 Task: For heading Use Arial with orange colour & bold.  font size for heading20,  'Change the font style of data to'Arial and font size to 12,  Change the alignment of both headline & data to Align right In the sheet  Alpha Sales 
Action: Mouse moved to (142, 178)
Screenshot: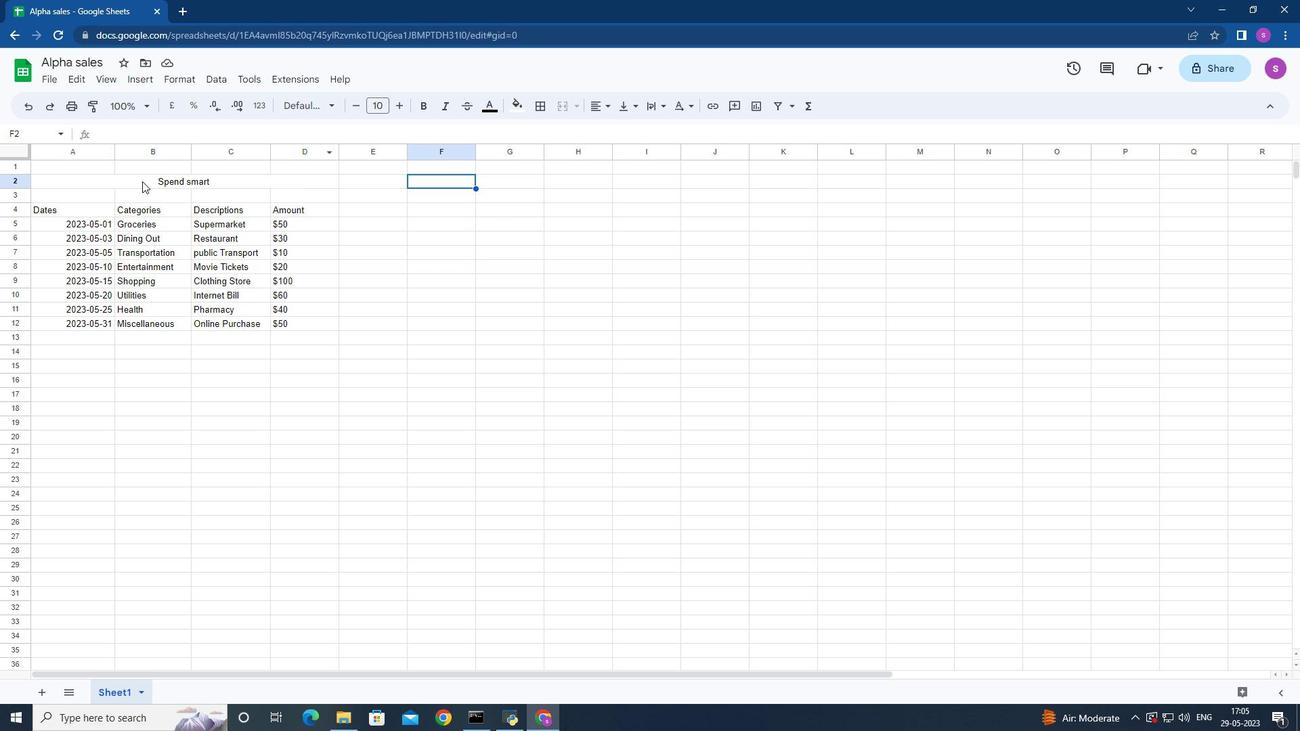 
Action: Mouse pressed left at (142, 178)
Screenshot: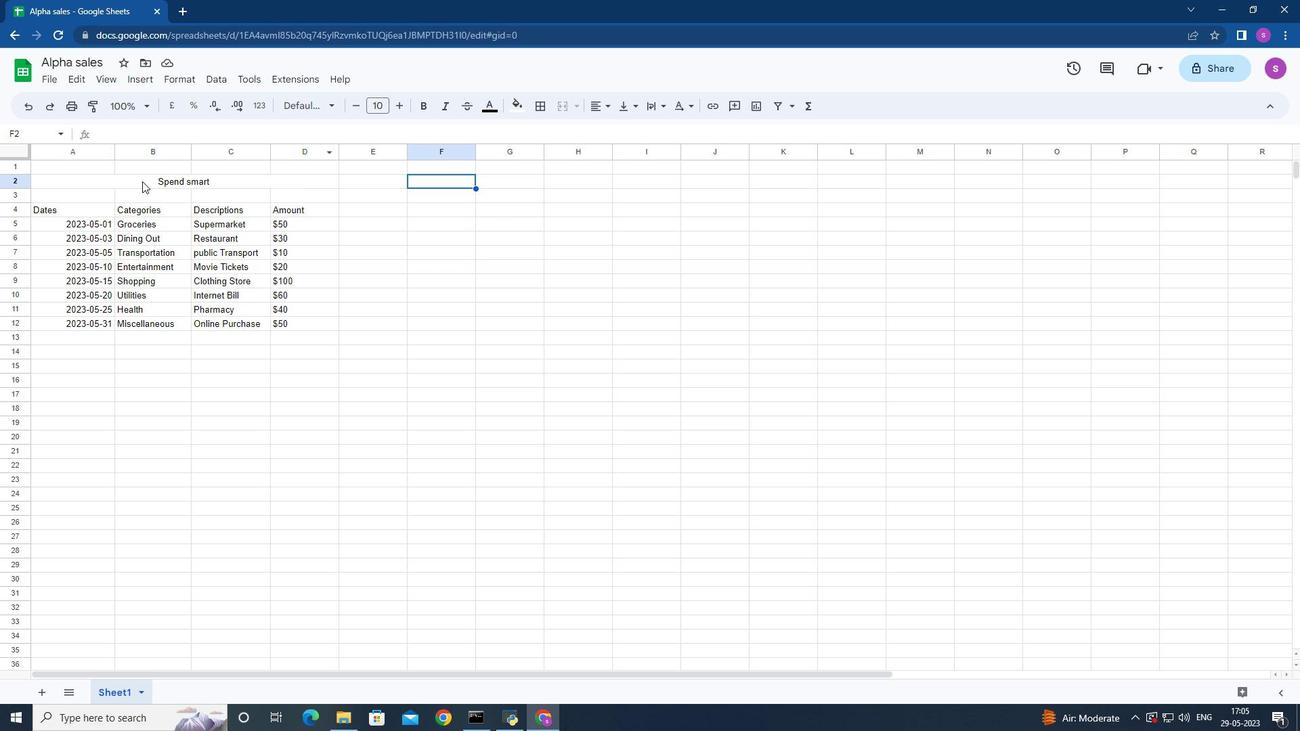 
Action: Mouse moved to (328, 106)
Screenshot: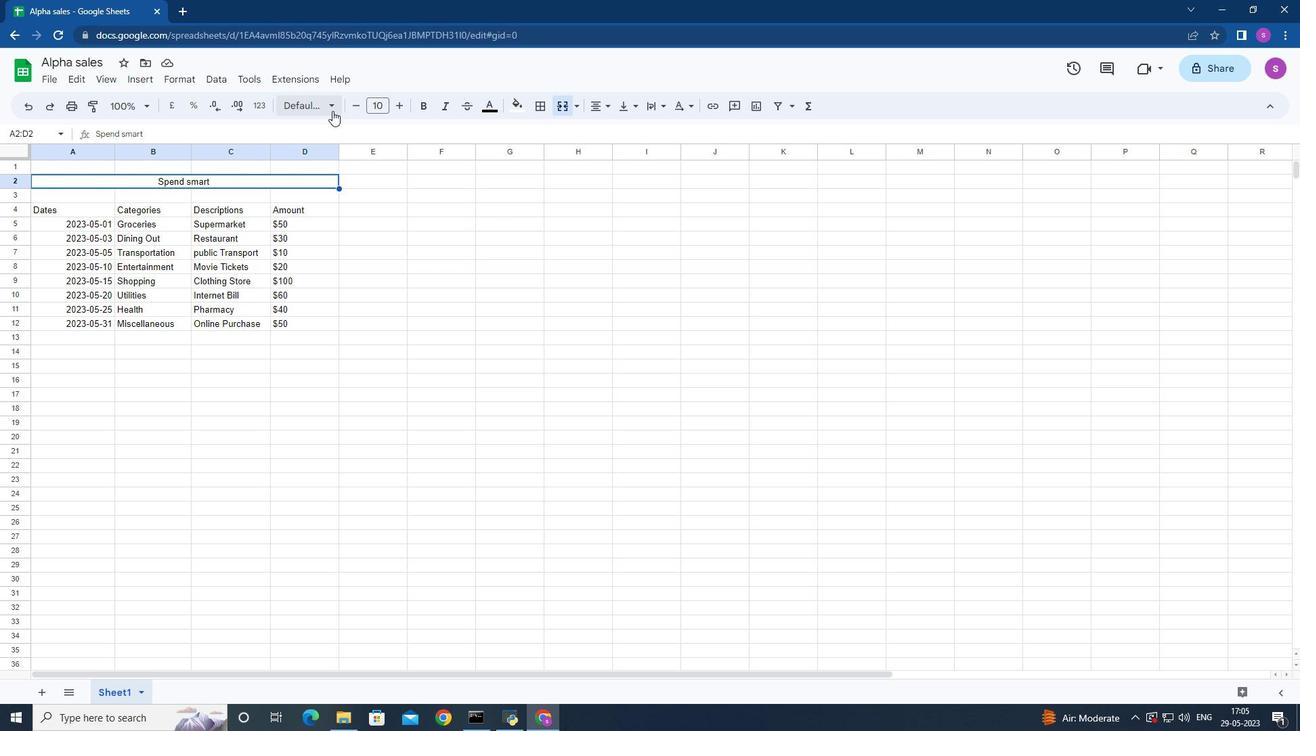 
Action: Mouse pressed left at (328, 106)
Screenshot: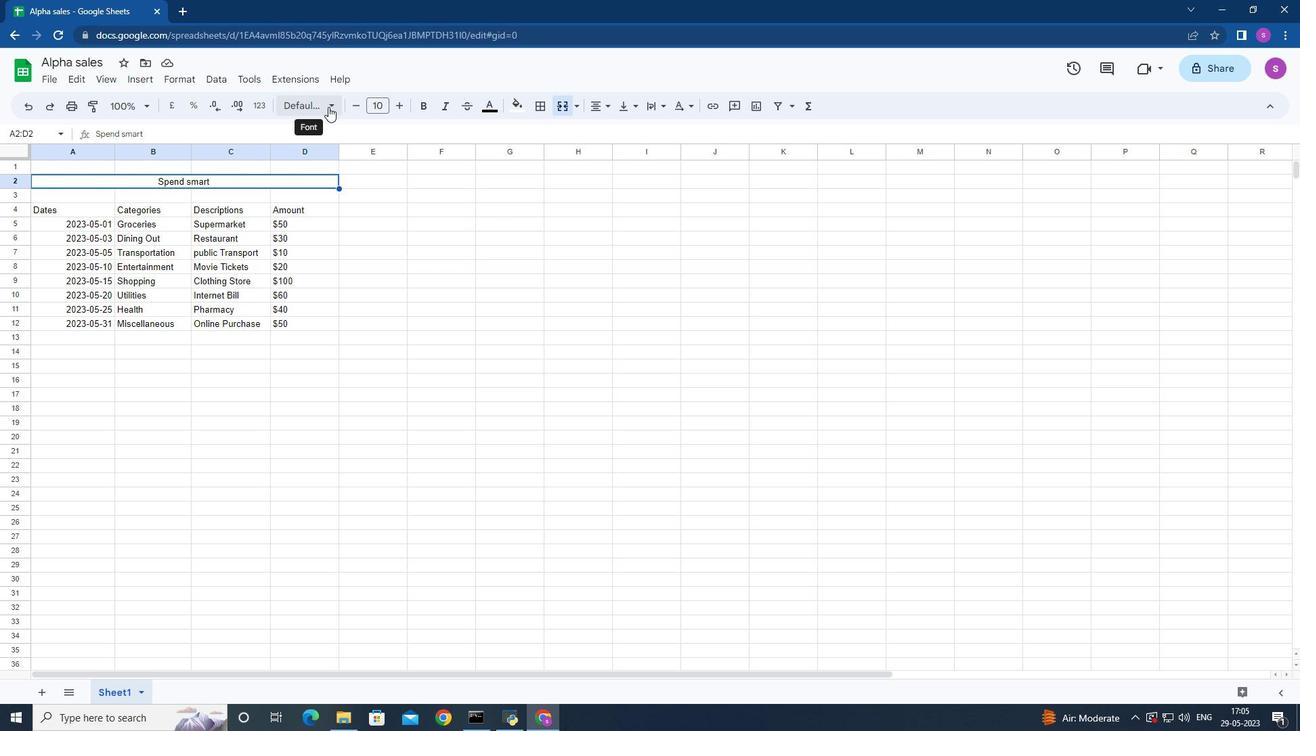 
Action: Mouse moved to (350, 385)
Screenshot: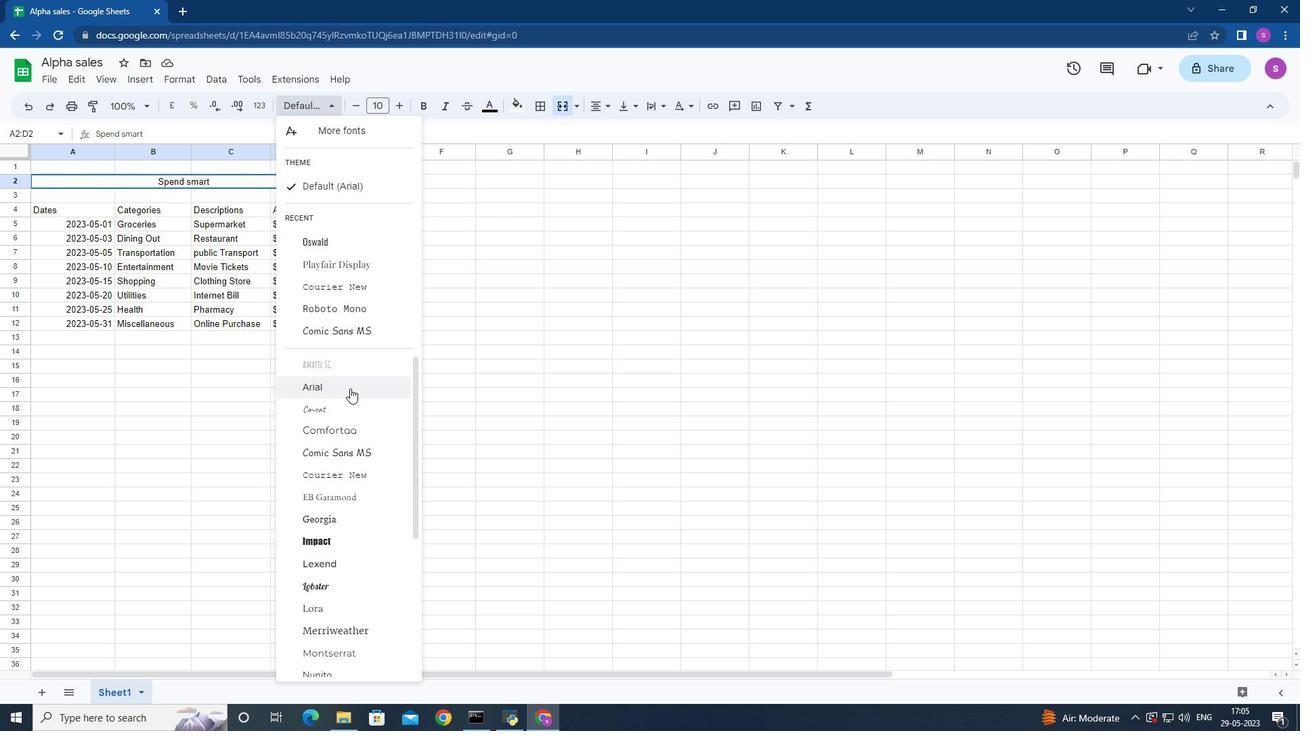 
Action: Mouse pressed left at (350, 385)
Screenshot: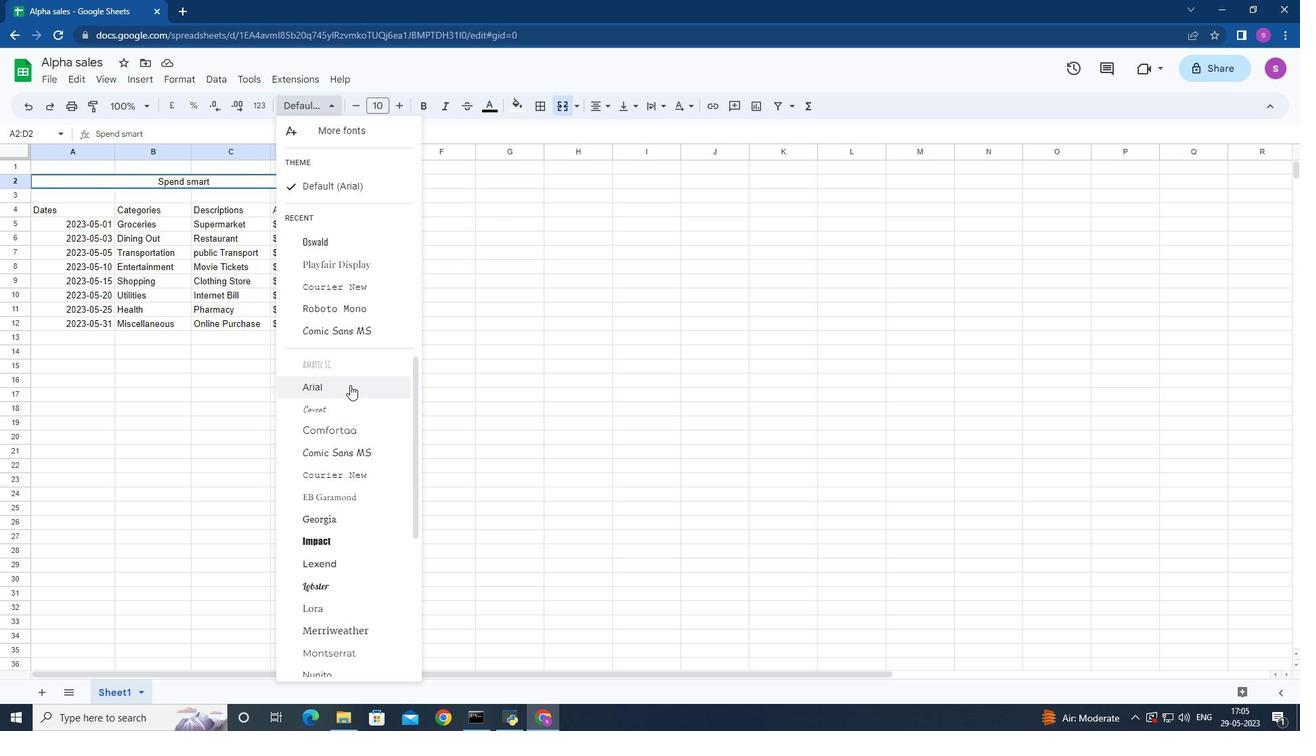 
Action: Mouse moved to (126, 180)
Screenshot: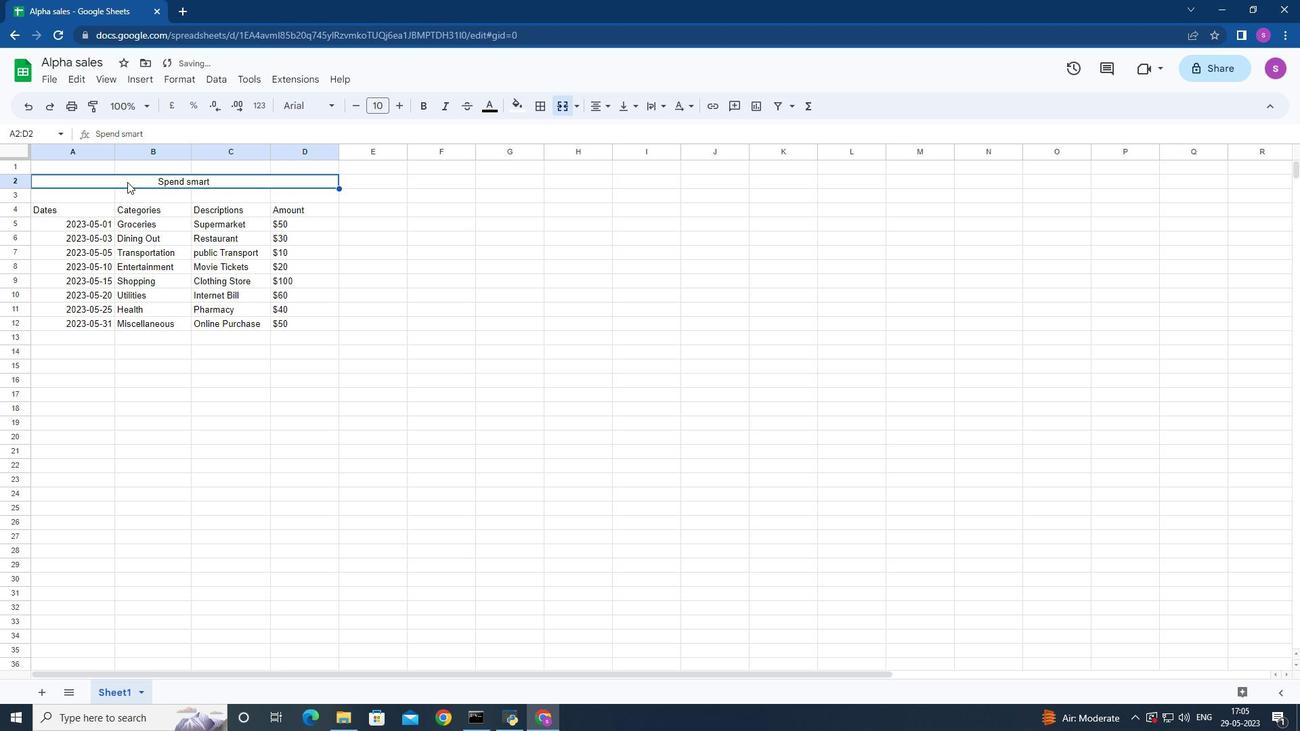 
Action: Mouse pressed left at (126, 180)
Screenshot: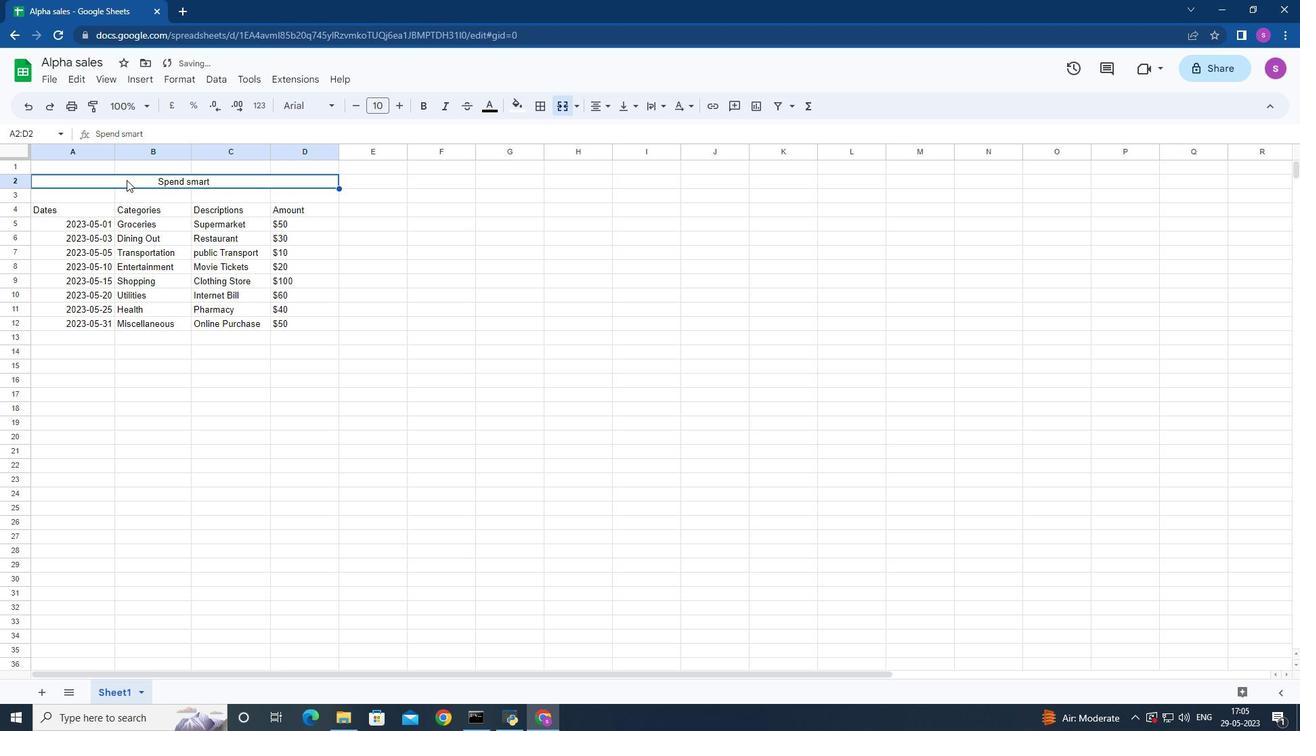 
Action: Mouse moved to (56, 176)
Screenshot: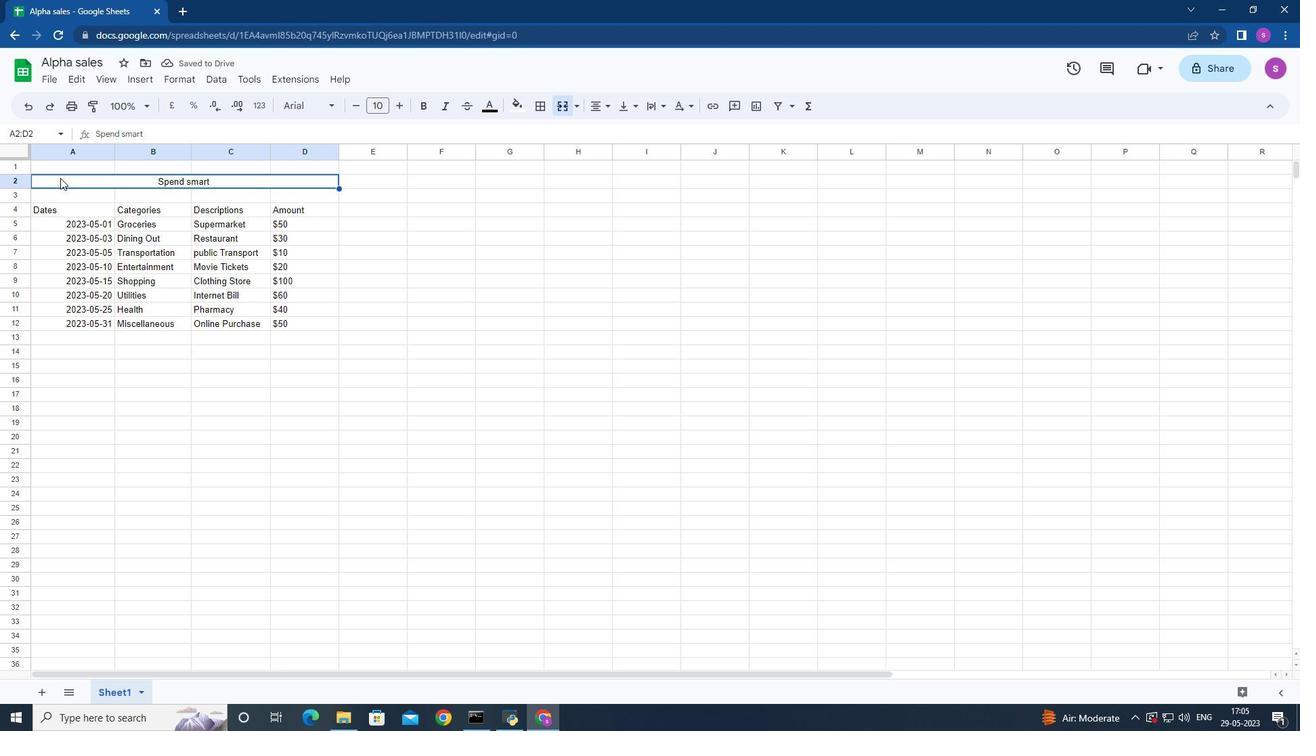 
Action: Mouse pressed left at (56, 176)
Screenshot: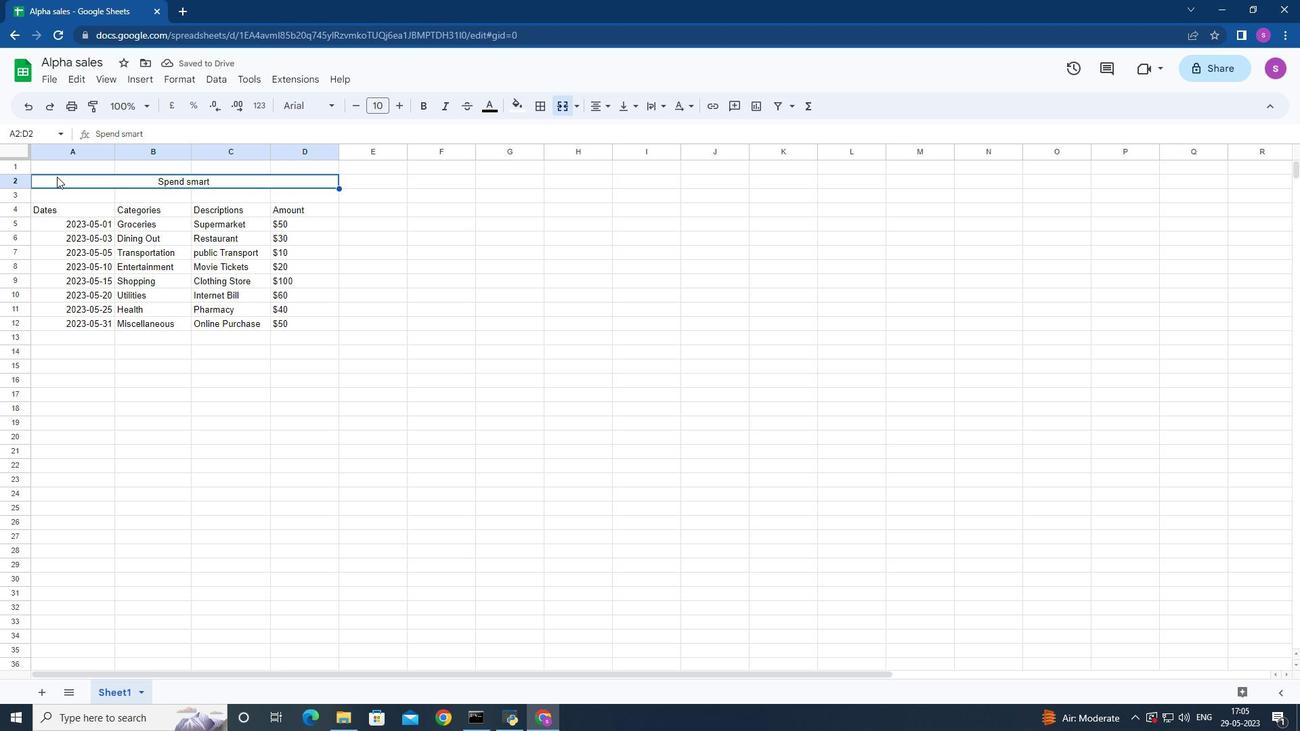 
Action: Mouse moved to (371, 182)
Screenshot: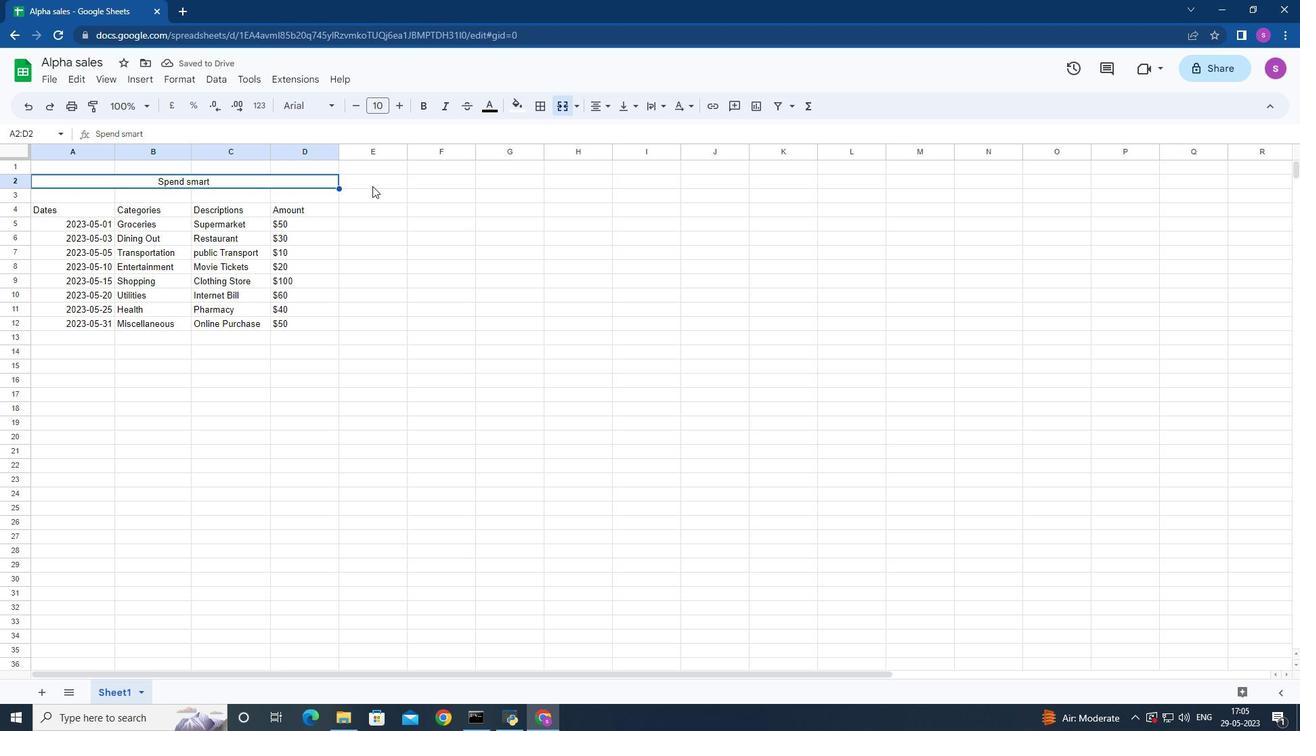 
Action: Mouse pressed left at (371, 182)
Screenshot: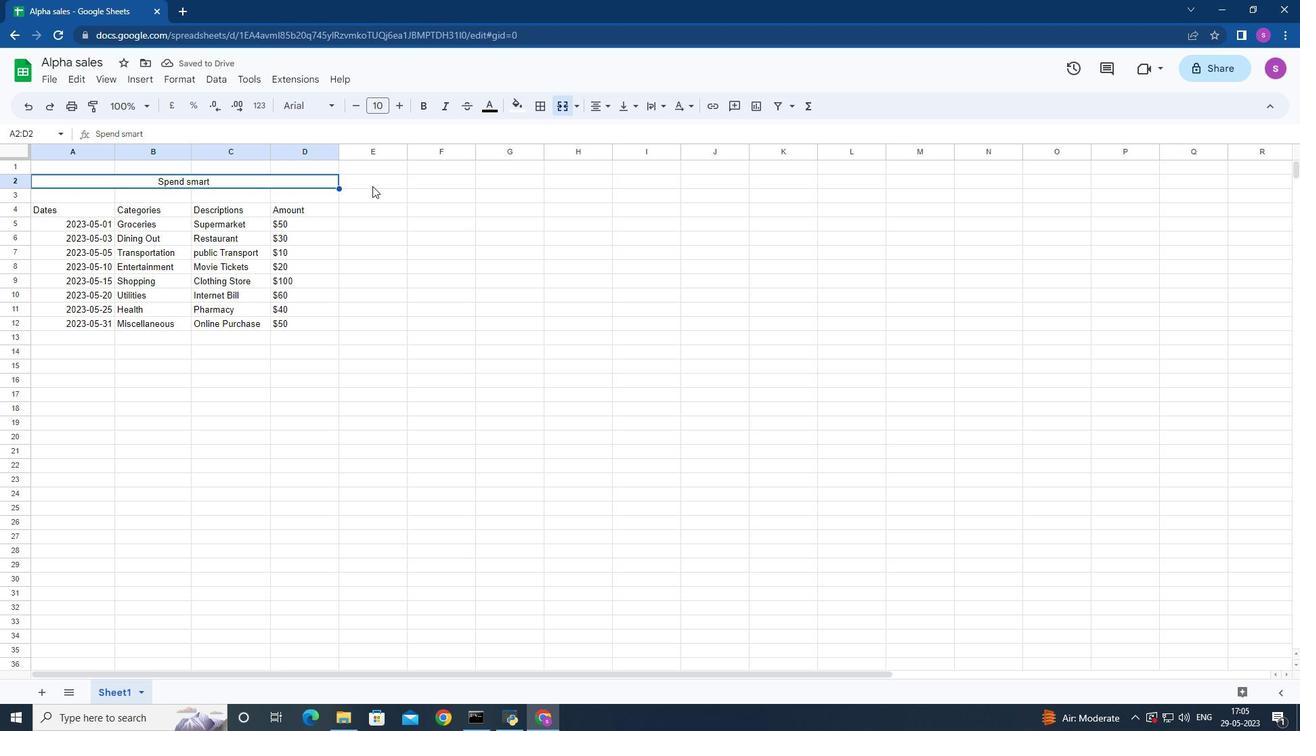 
Action: Mouse moved to (41, 175)
Screenshot: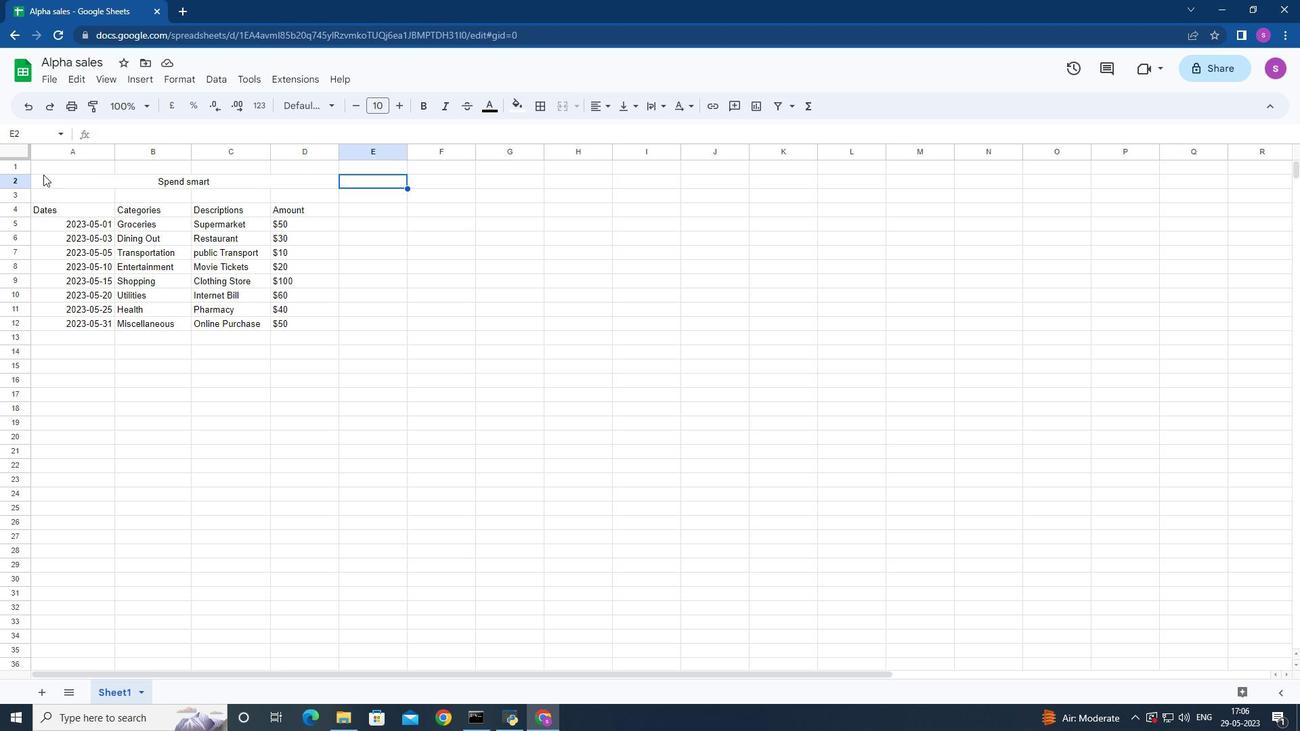 
Action: Mouse pressed left at (41, 175)
Screenshot: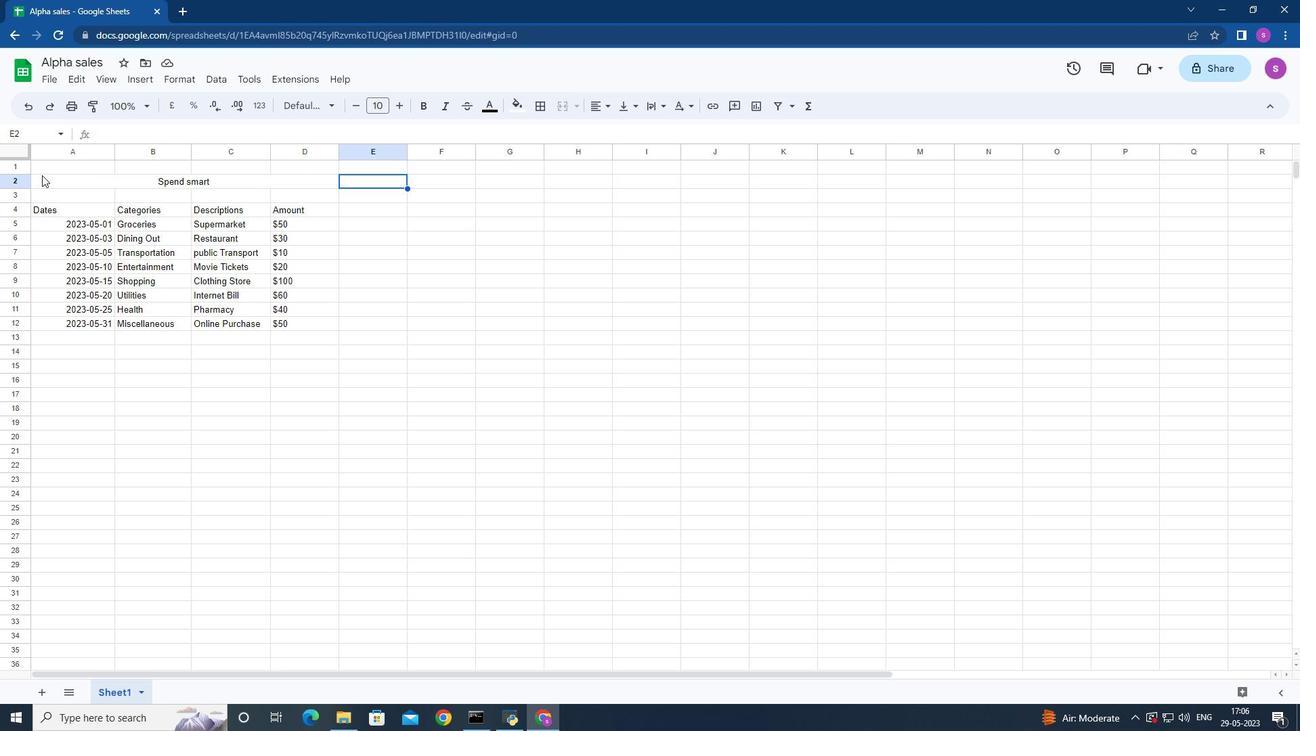 
Action: Mouse moved to (329, 100)
Screenshot: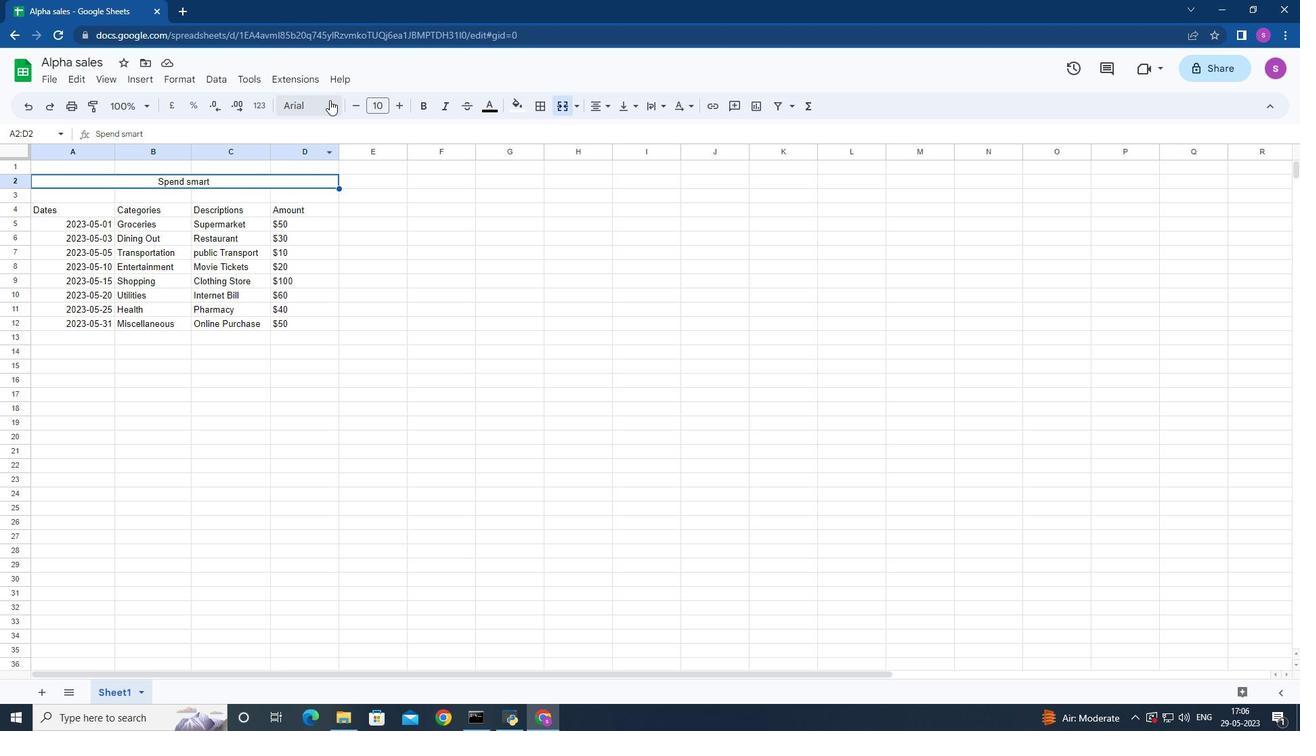 
Action: Mouse pressed left at (329, 100)
Screenshot: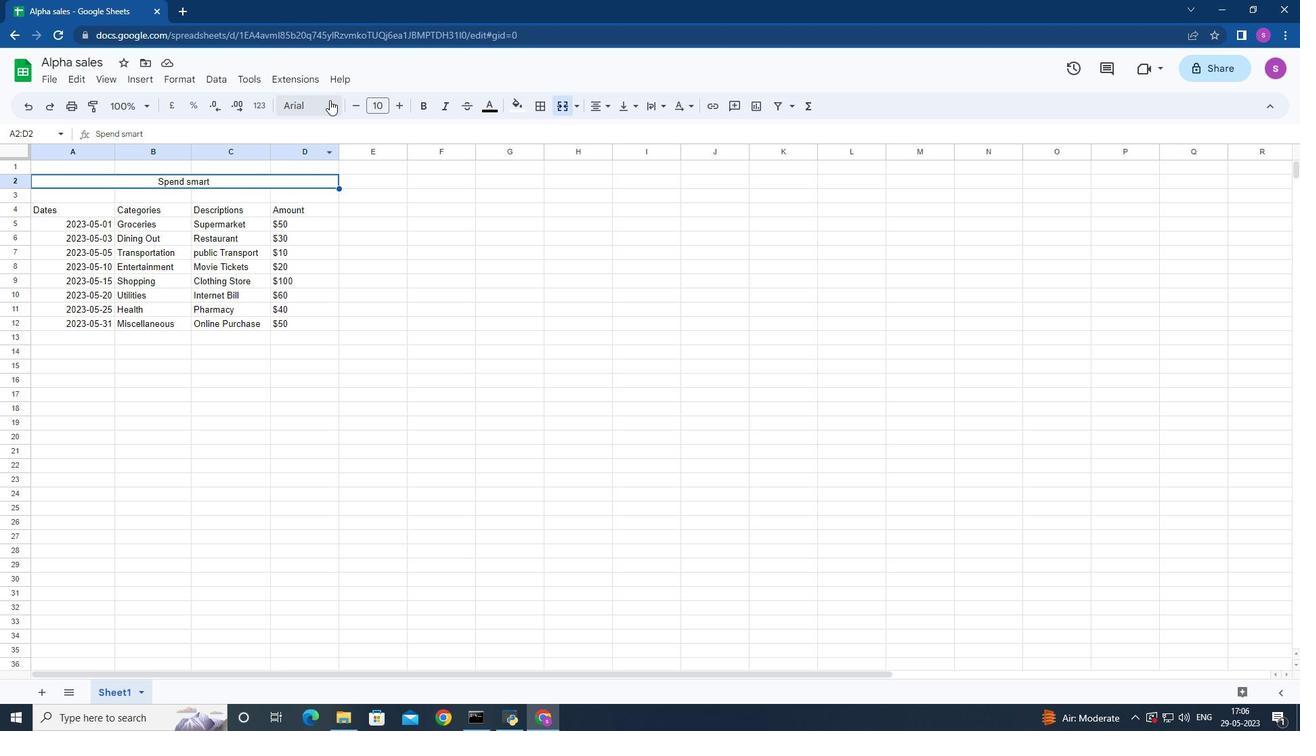 
Action: Mouse moved to (320, 384)
Screenshot: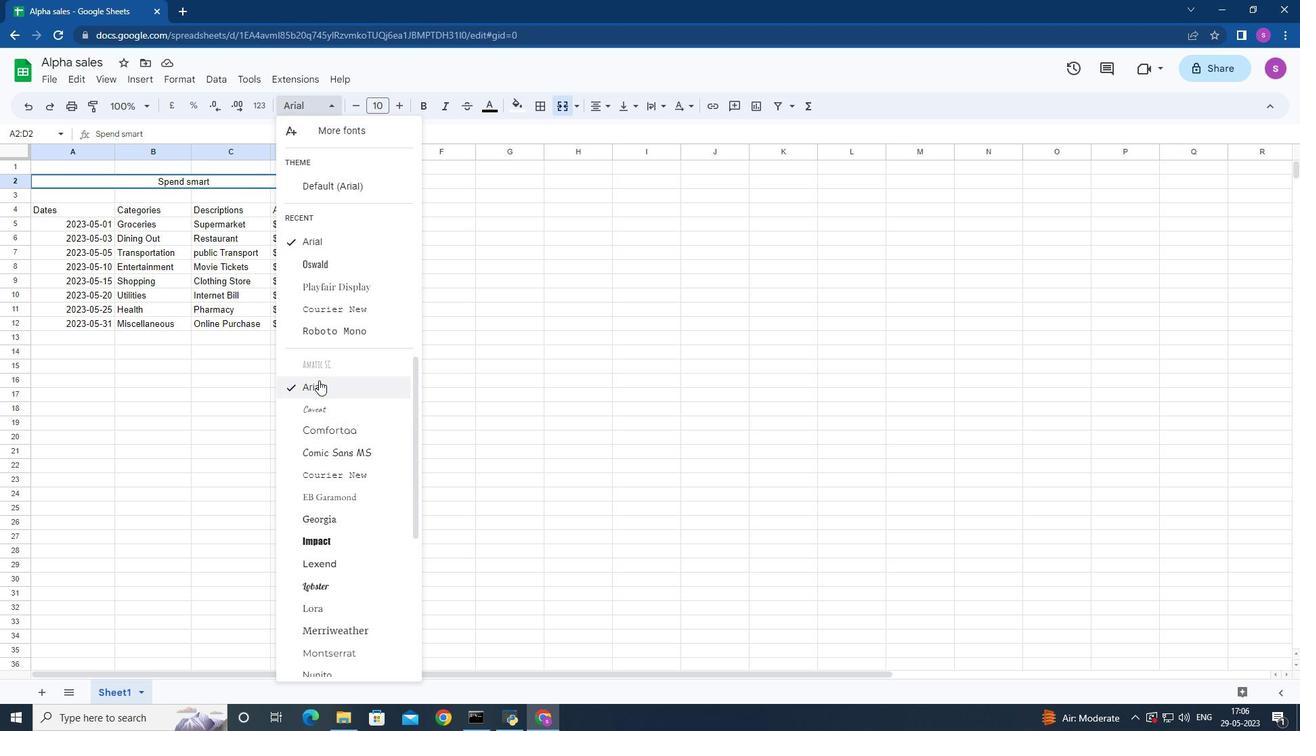 
Action: Mouse pressed left at (320, 384)
Screenshot: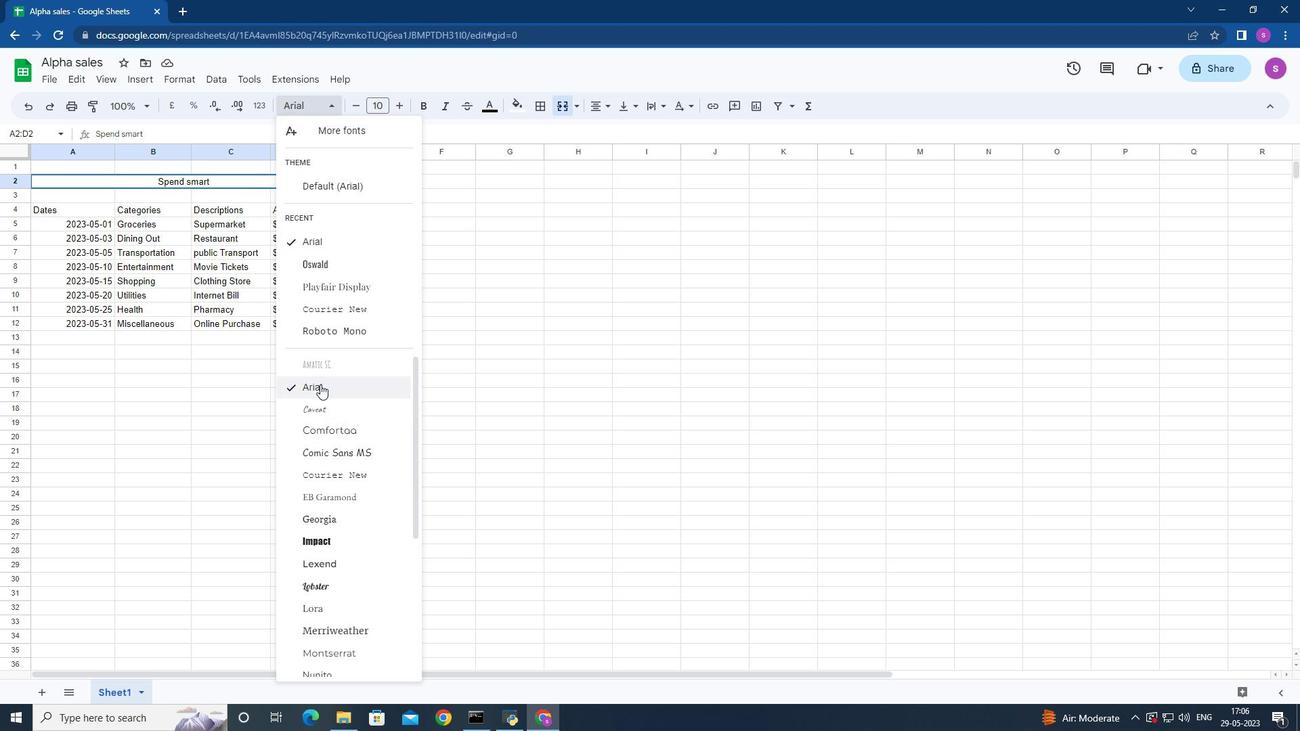 
Action: Mouse moved to (494, 109)
Screenshot: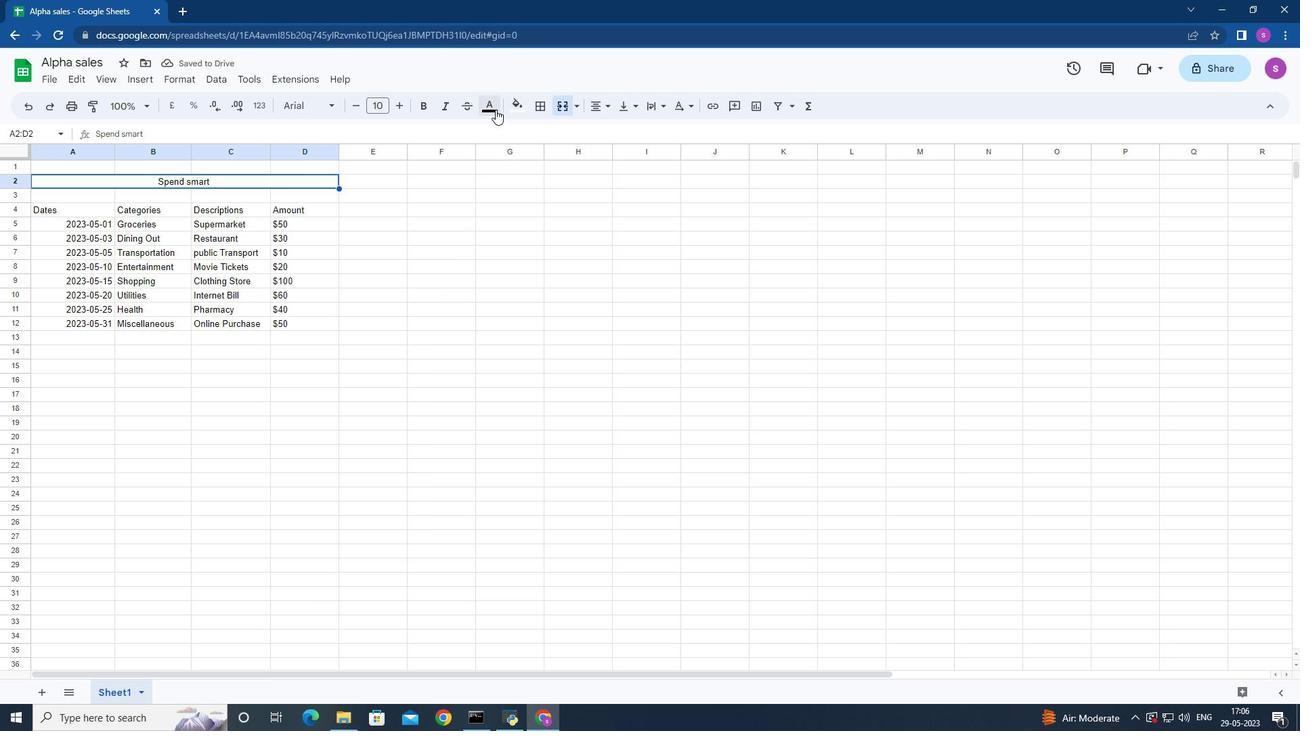 
Action: Mouse pressed left at (494, 109)
Screenshot: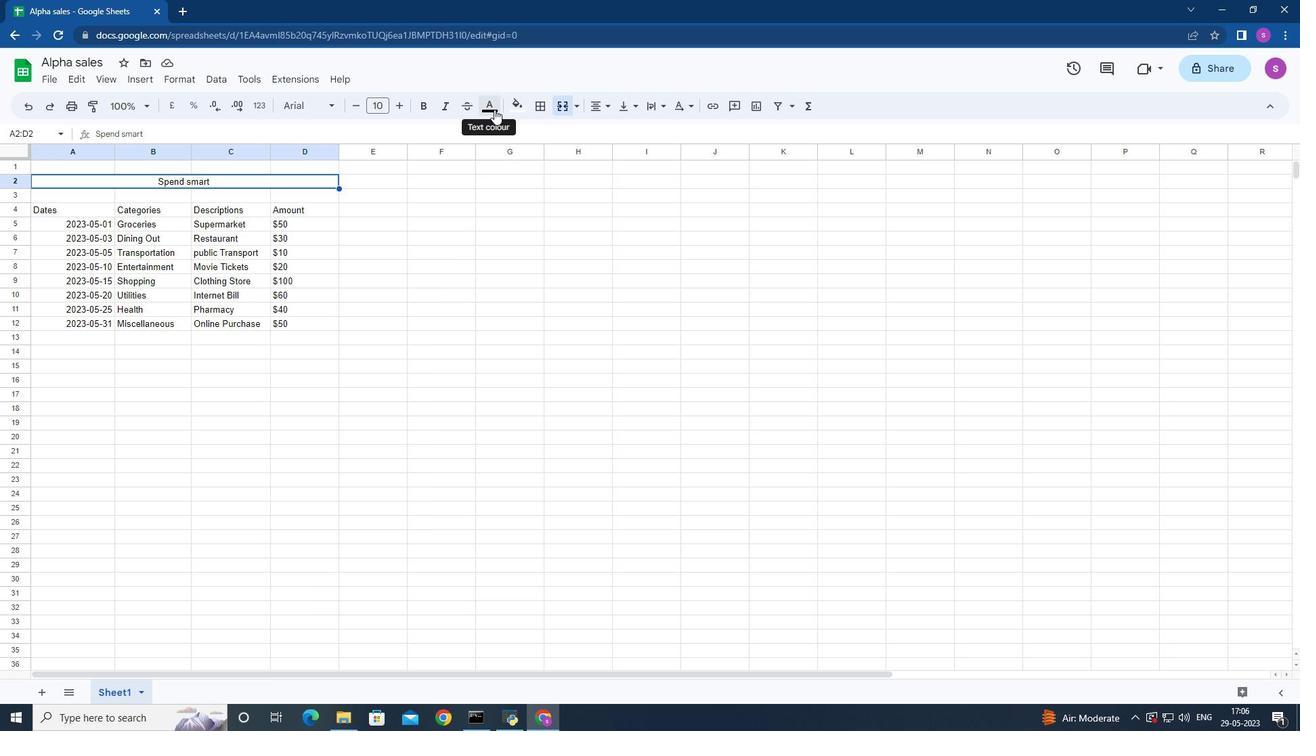 
Action: Mouse moved to (520, 170)
Screenshot: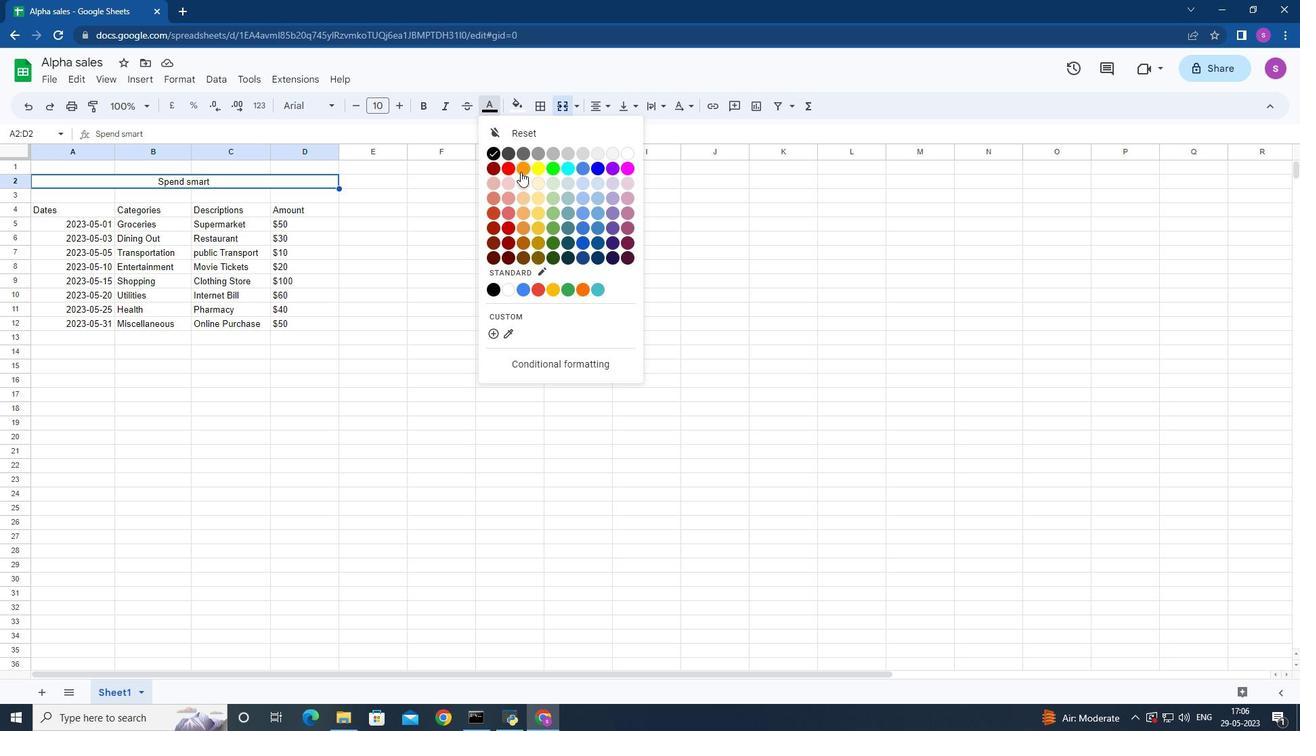 
Action: Mouse pressed left at (520, 170)
Screenshot: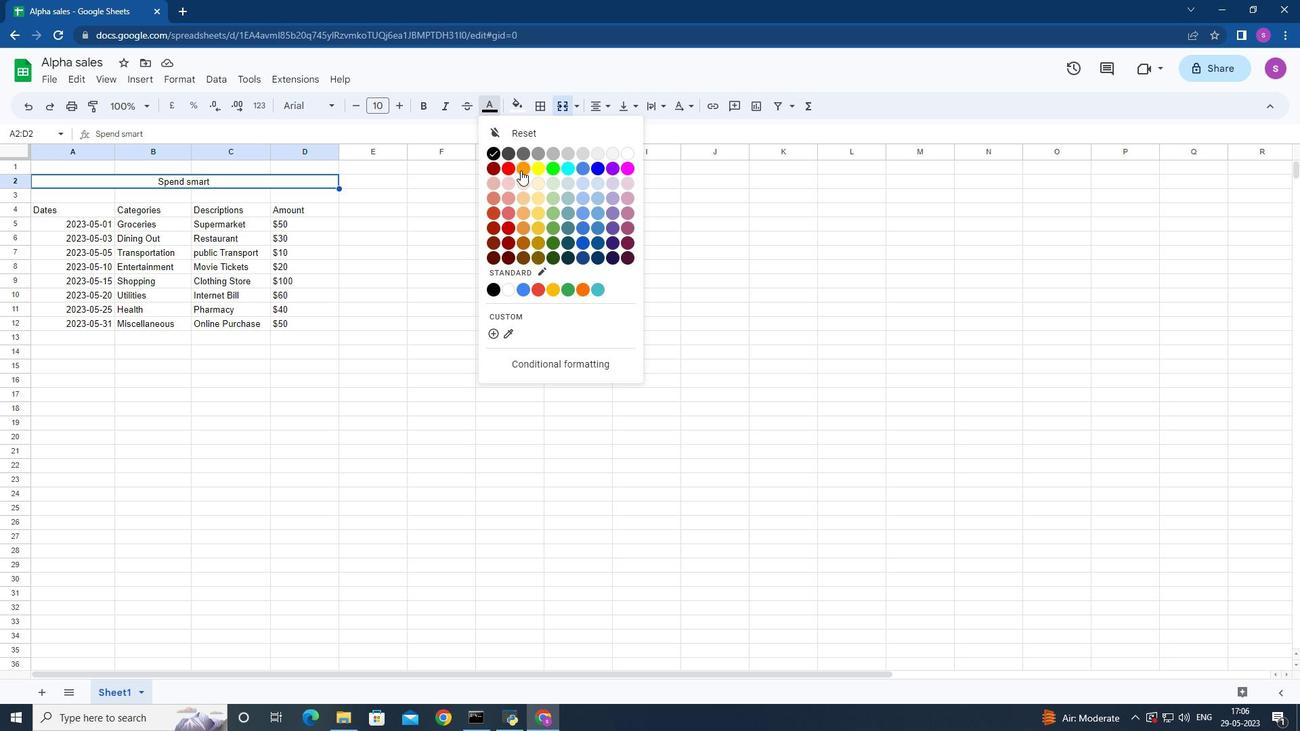 
Action: Mouse moved to (423, 106)
Screenshot: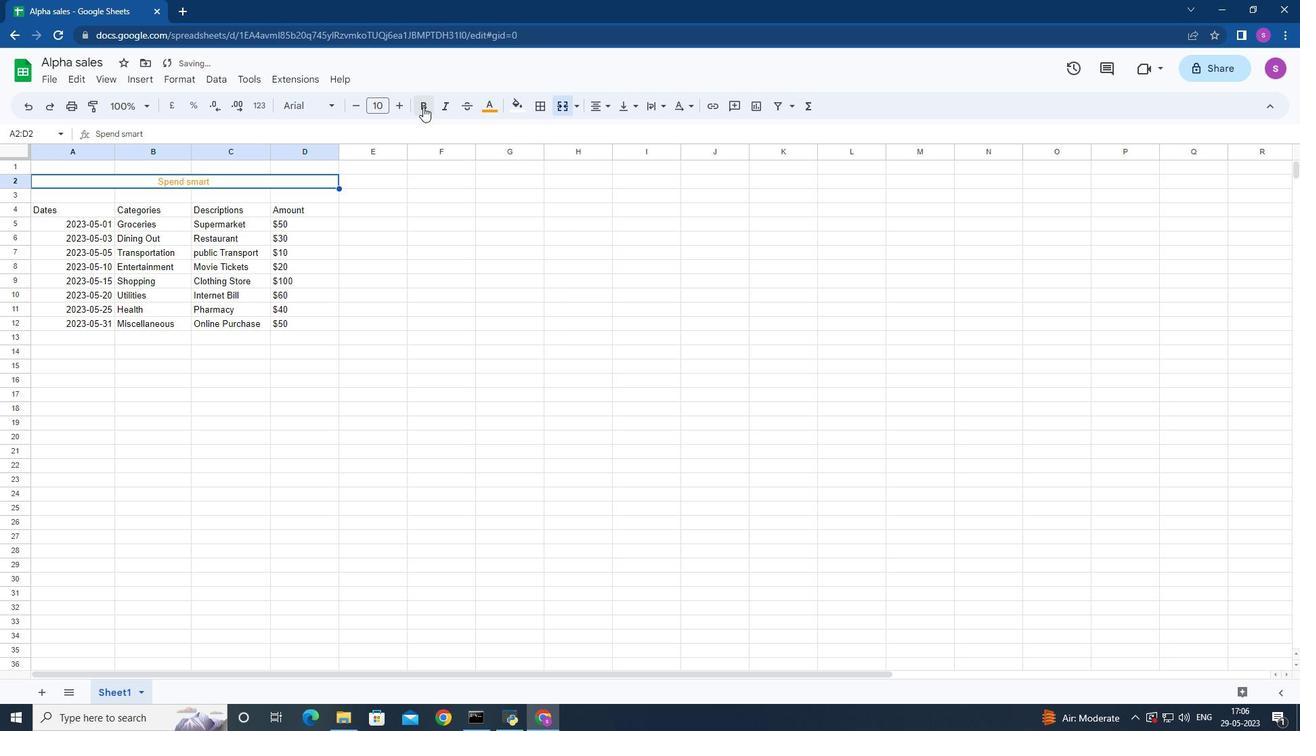 
Action: Mouse pressed left at (423, 106)
Screenshot: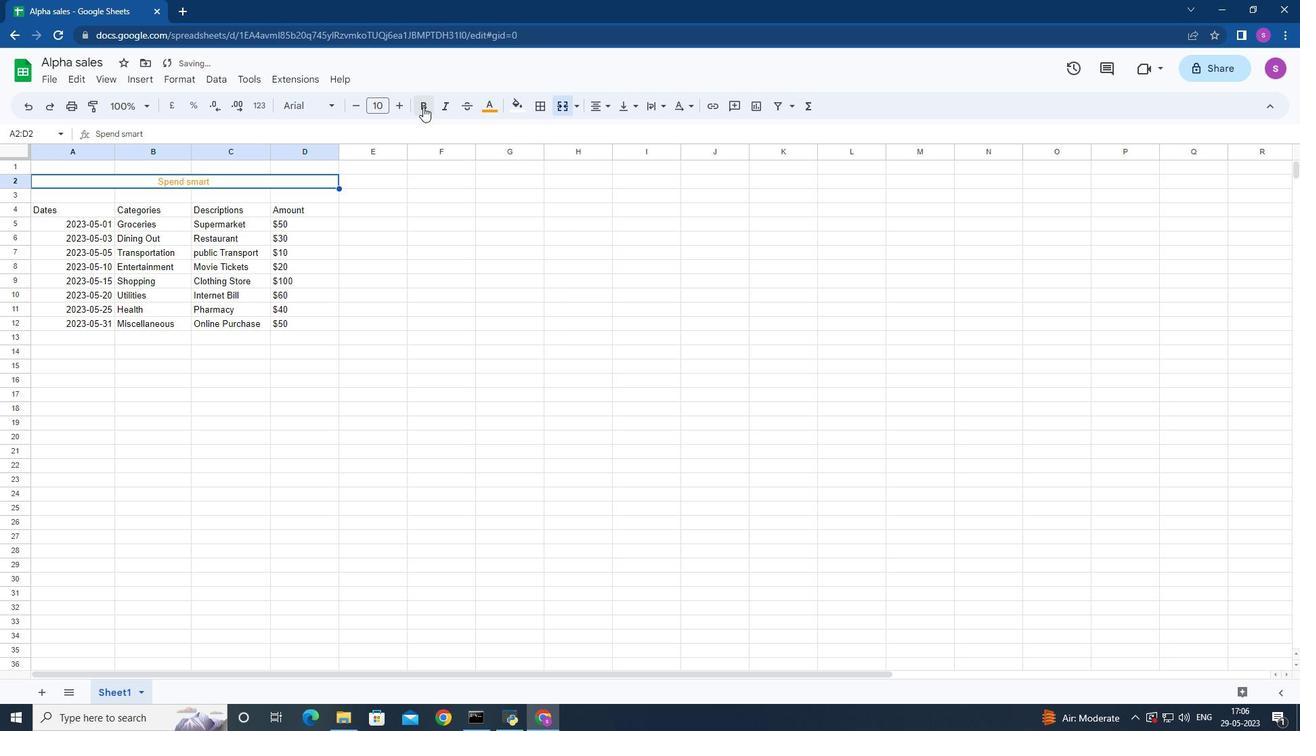 
Action: Mouse moved to (398, 104)
Screenshot: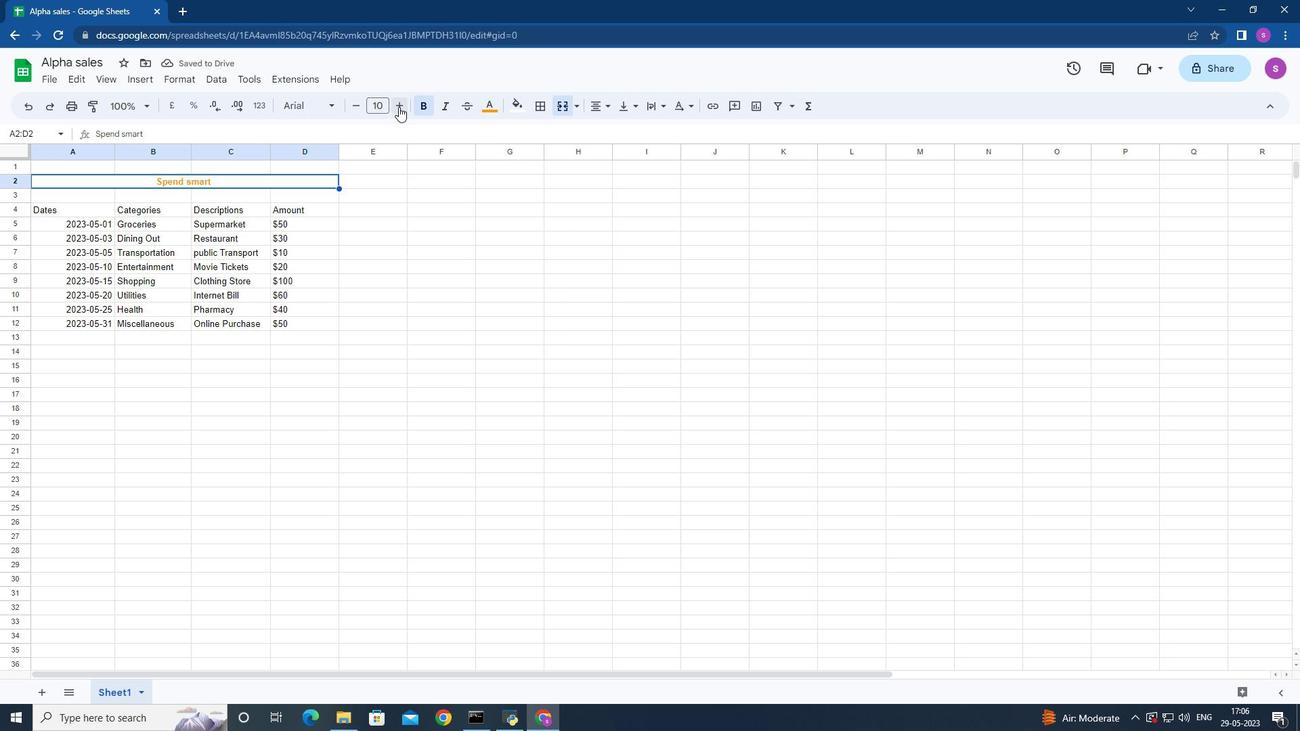 
Action: Mouse pressed left at (398, 104)
Screenshot: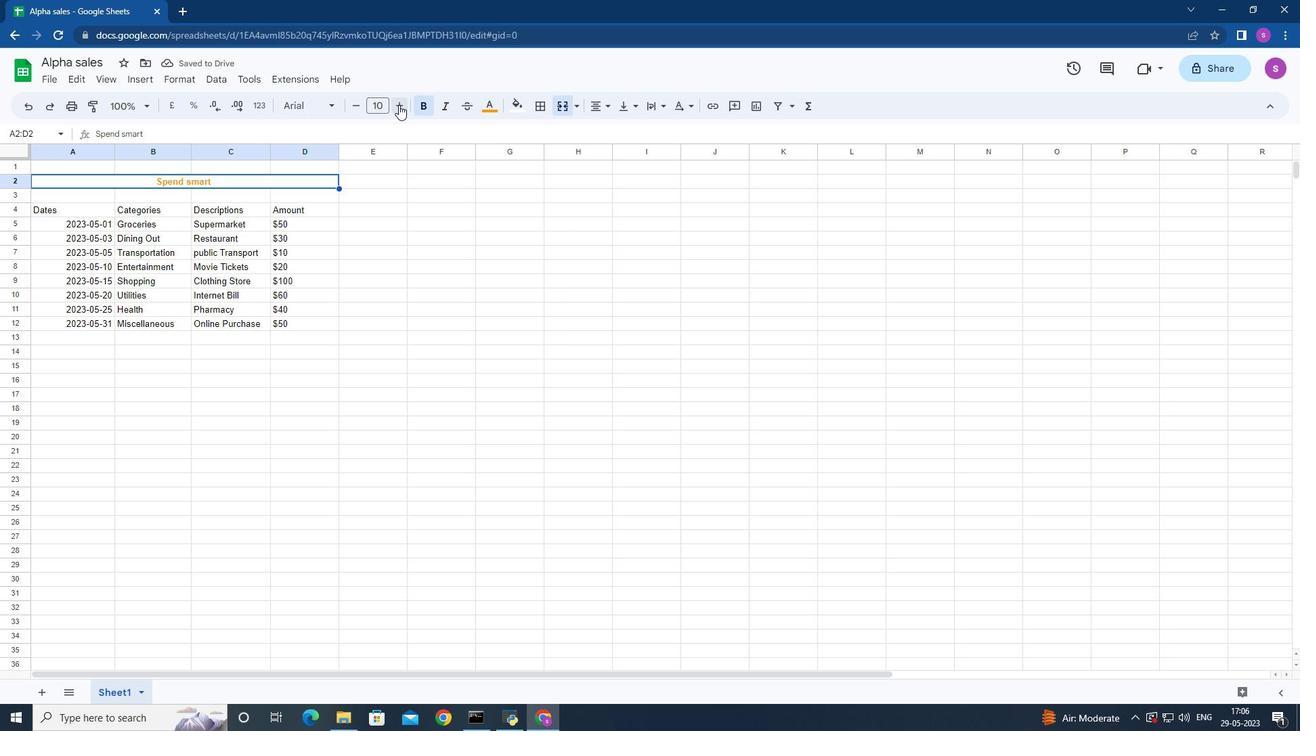 
Action: Mouse pressed left at (398, 104)
Screenshot: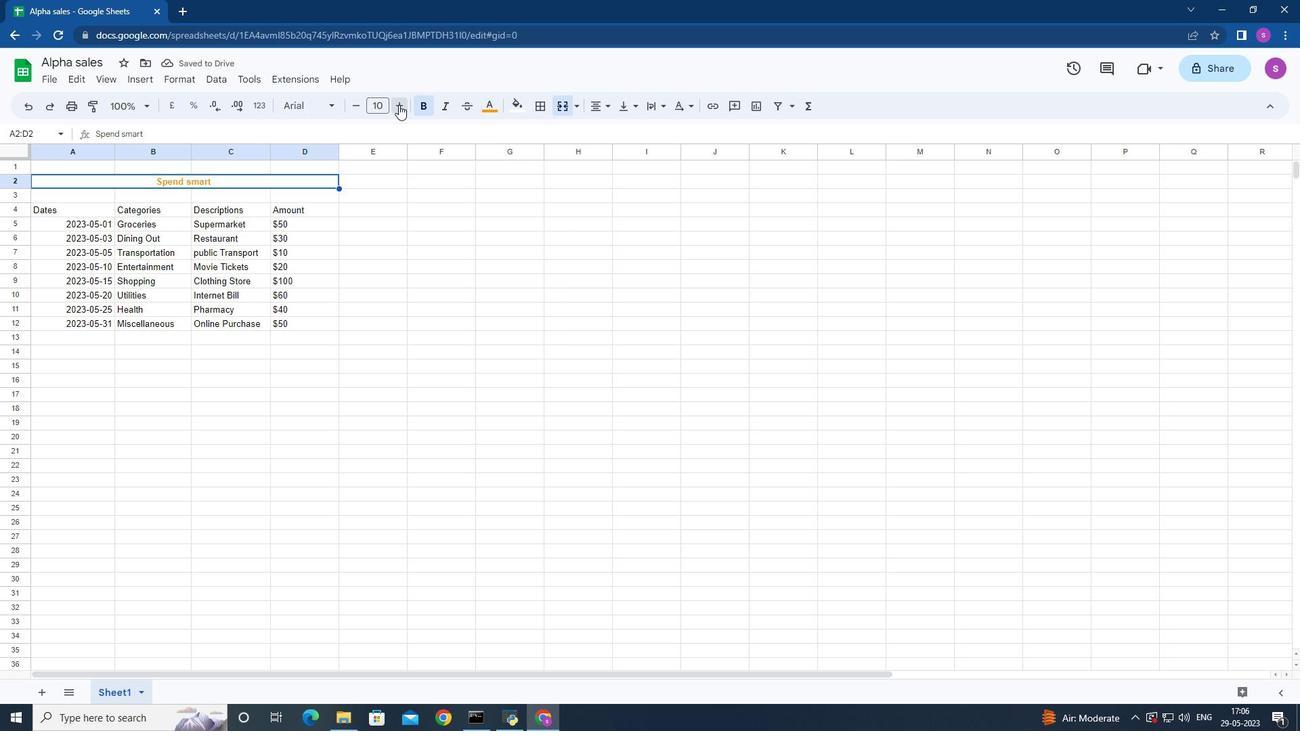 
Action: Mouse pressed left at (398, 104)
Screenshot: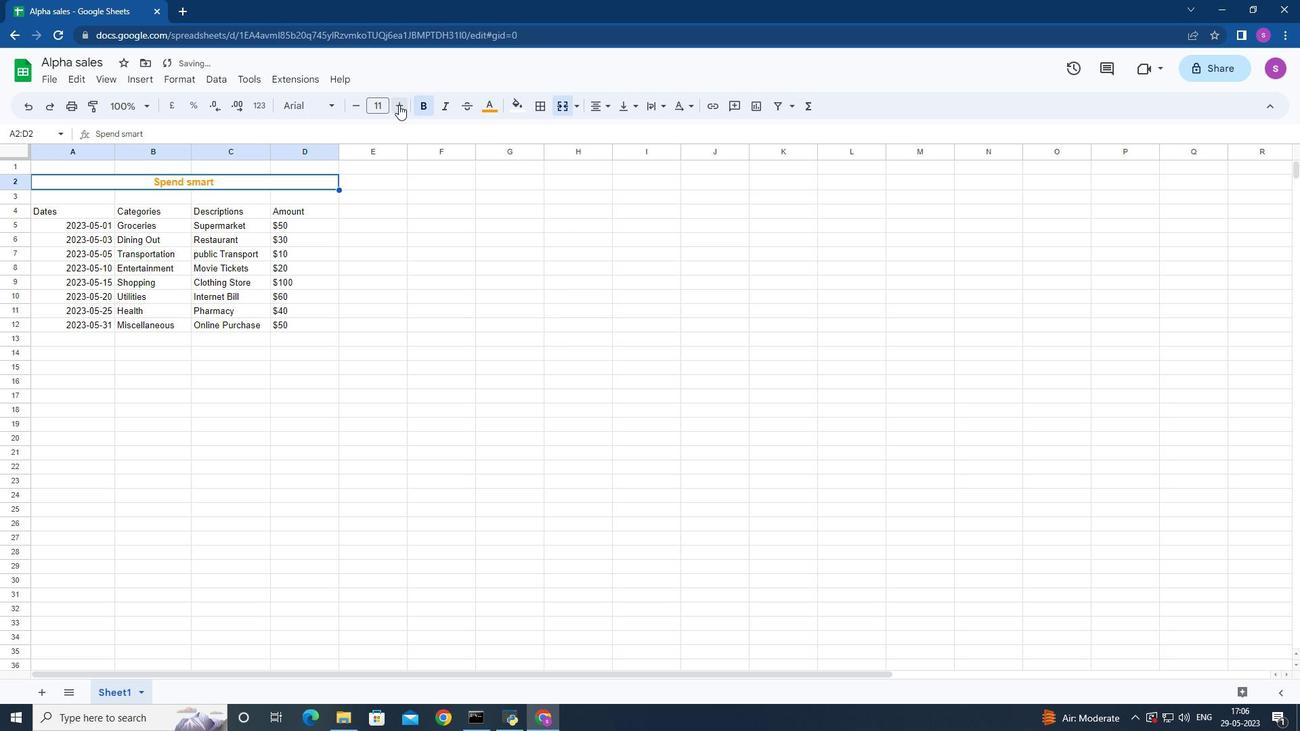 
Action: Mouse pressed left at (398, 104)
Screenshot: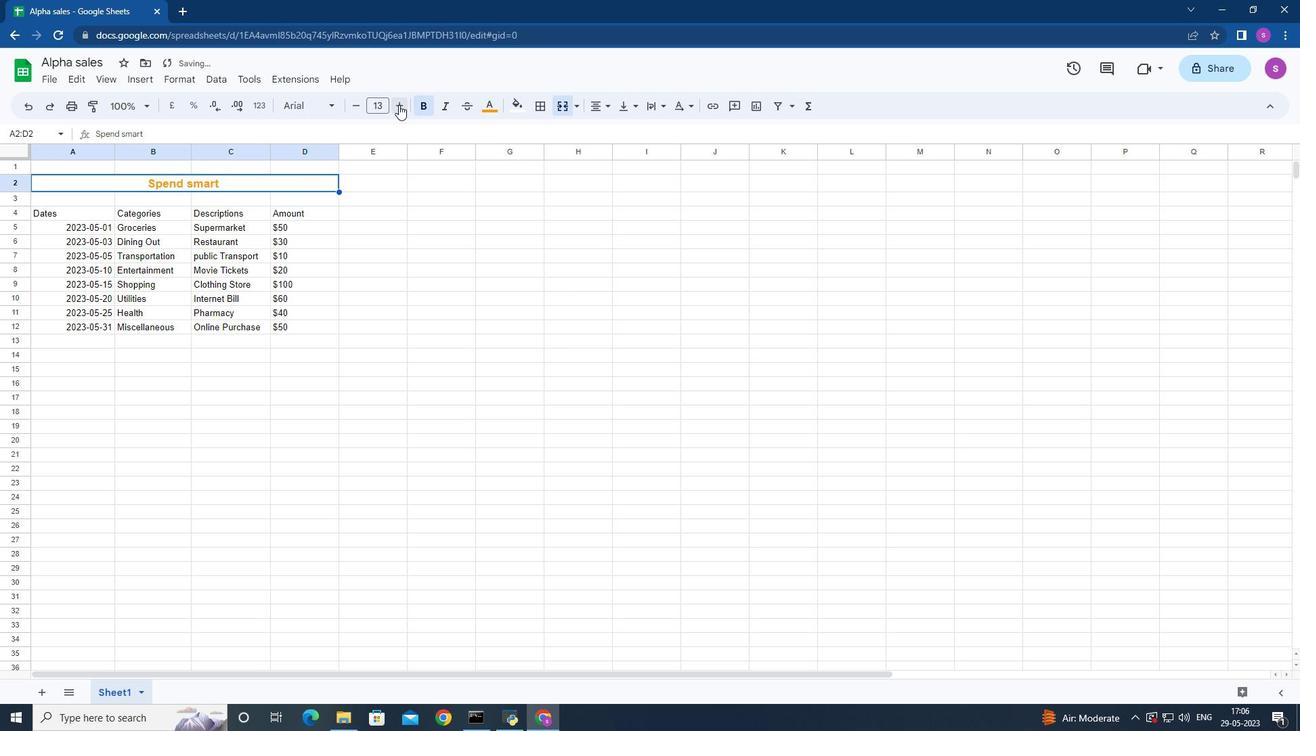 
Action: Mouse pressed left at (398, 104)
Screenshot: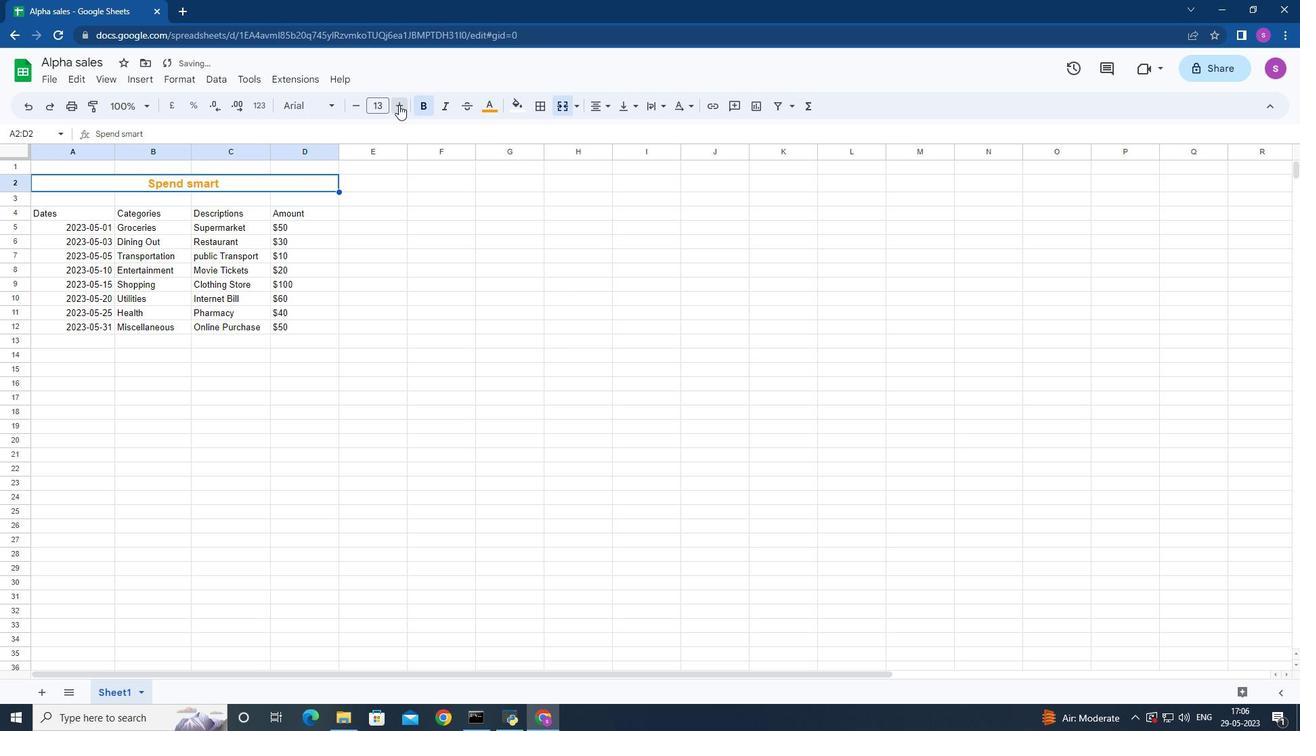 
Action: Mouse pressed left at (398, 104)
Screenshot: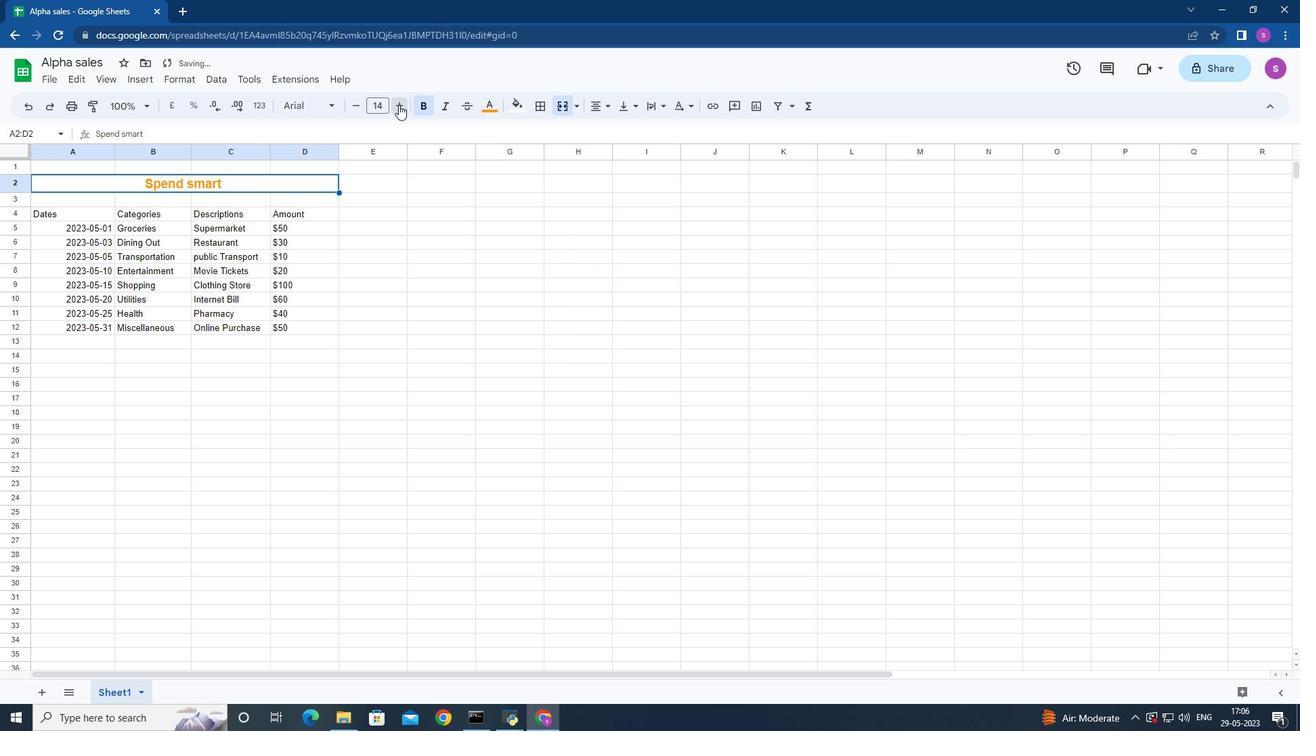 
Action: Mouse pressed left at (398, 104)
Screenshot: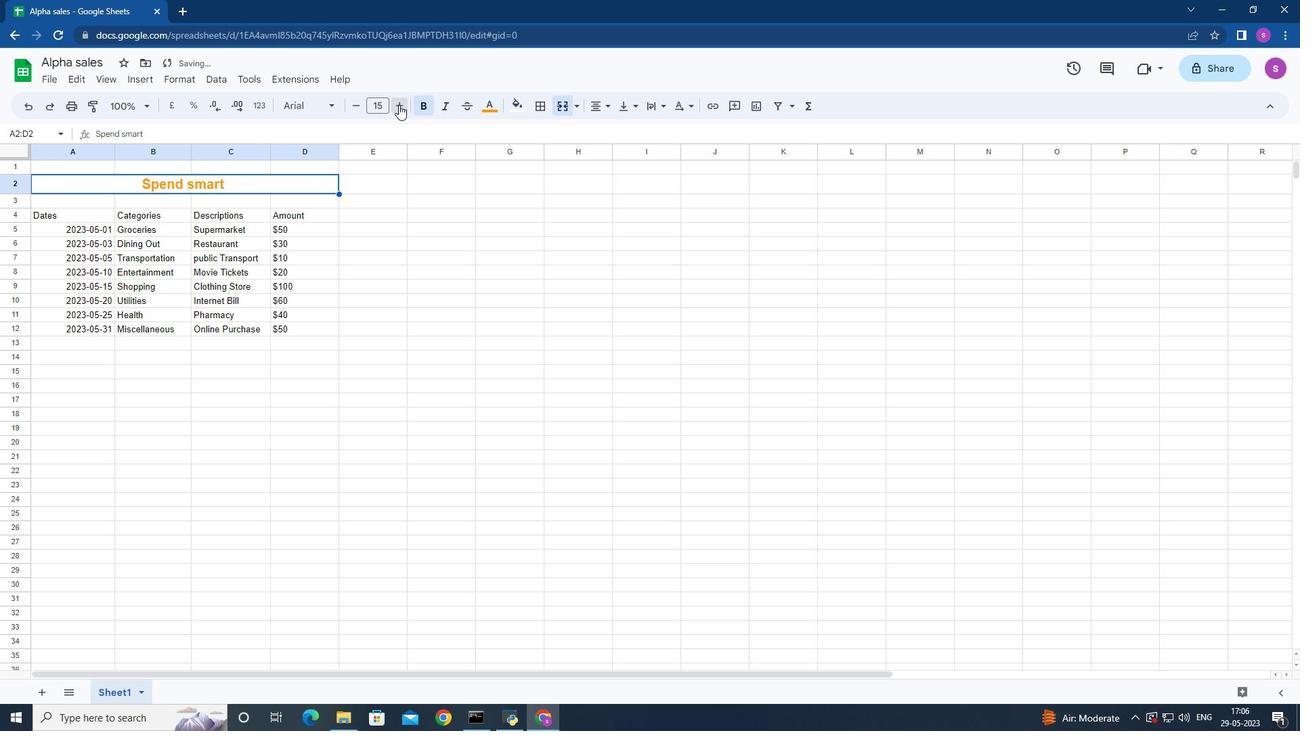 
Action: Mouse pressed left at (398, 104)
Screenshot: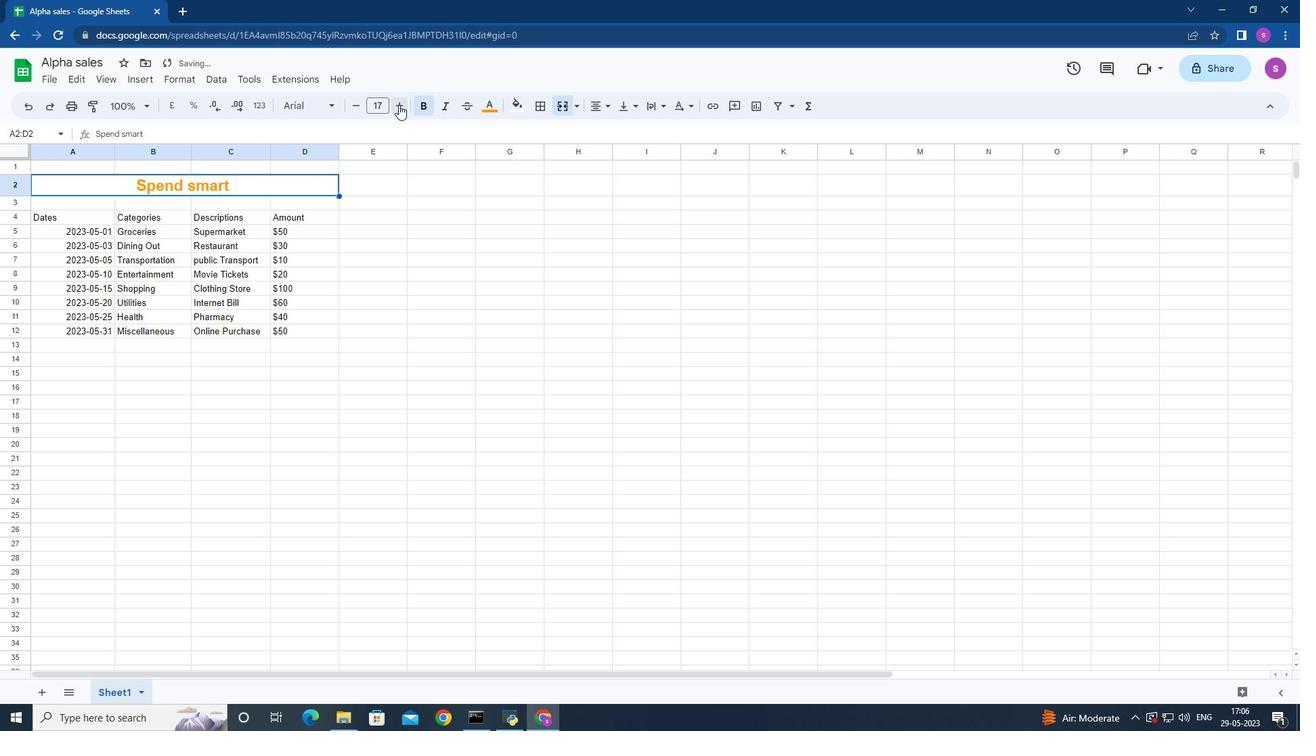 
Action: Mouse pressed left at (398, 104)
Screenshot: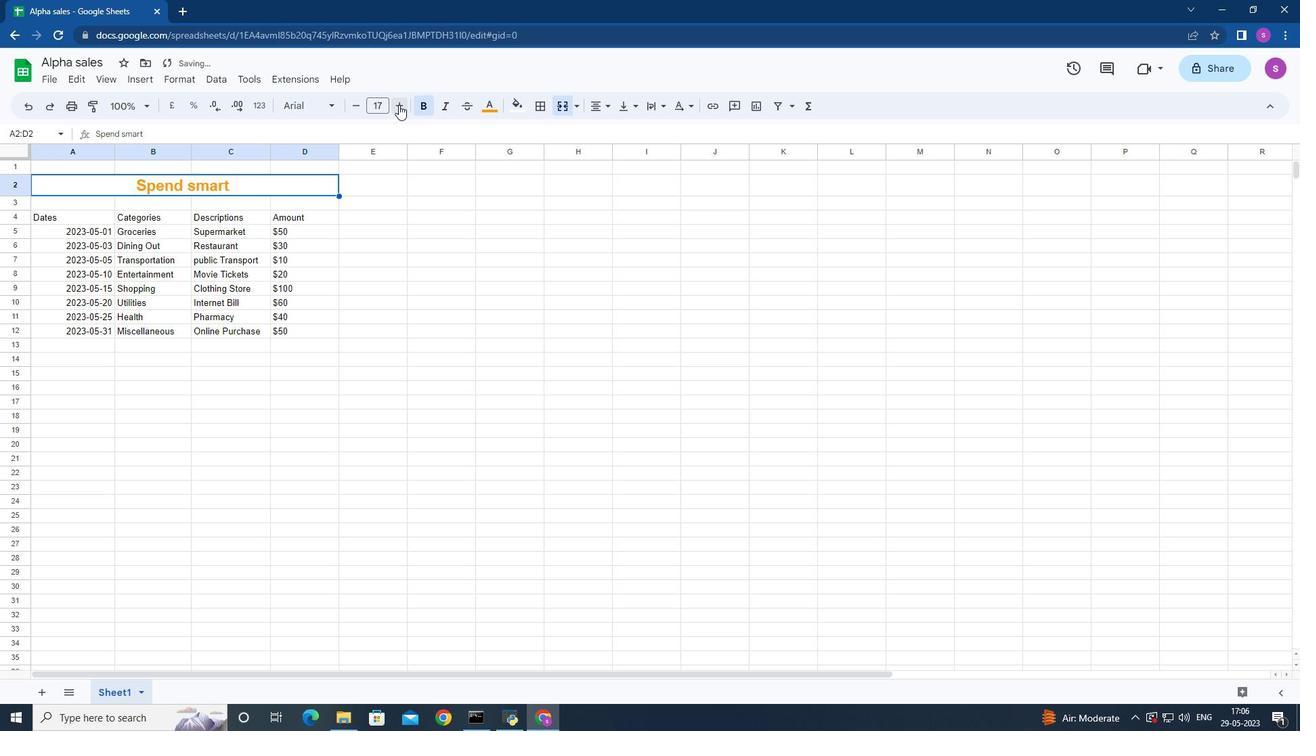 
Action: Mouse pressed left at (398, 104)
Screenshot: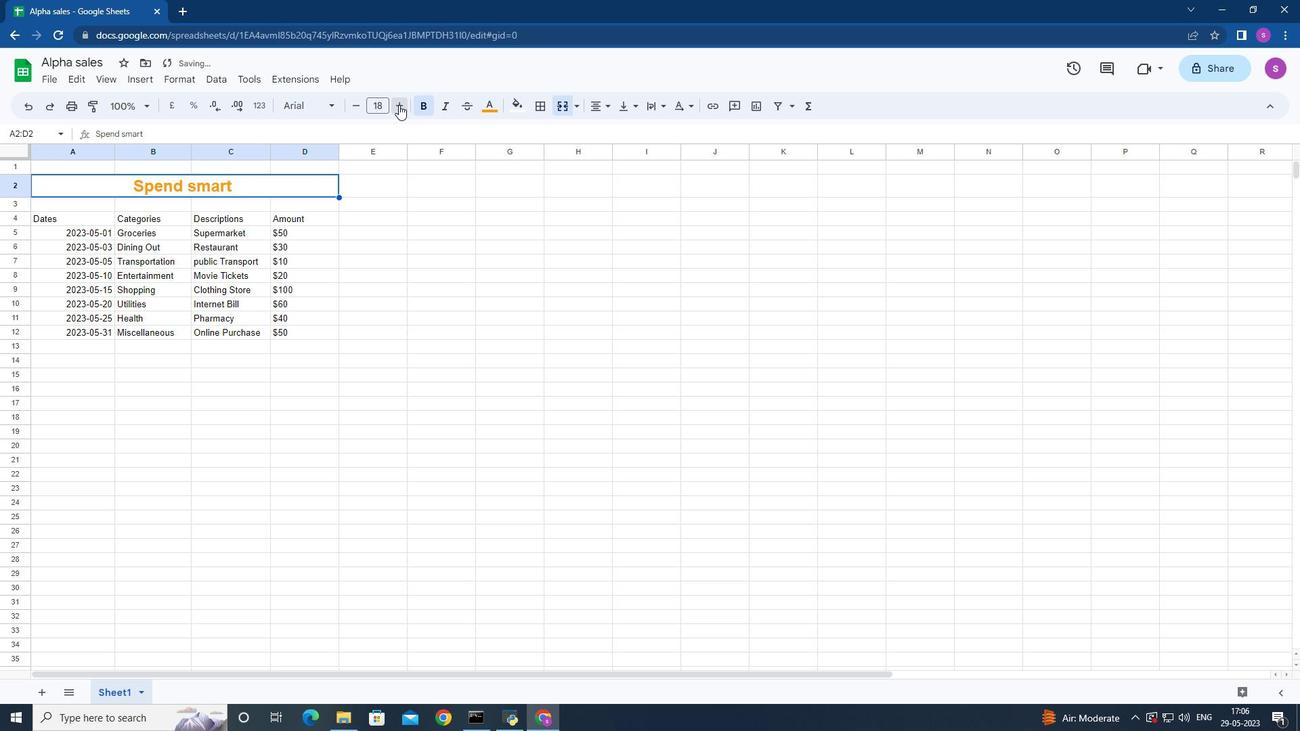 
Action: Mouse moved to (39, 214)
Screenshot: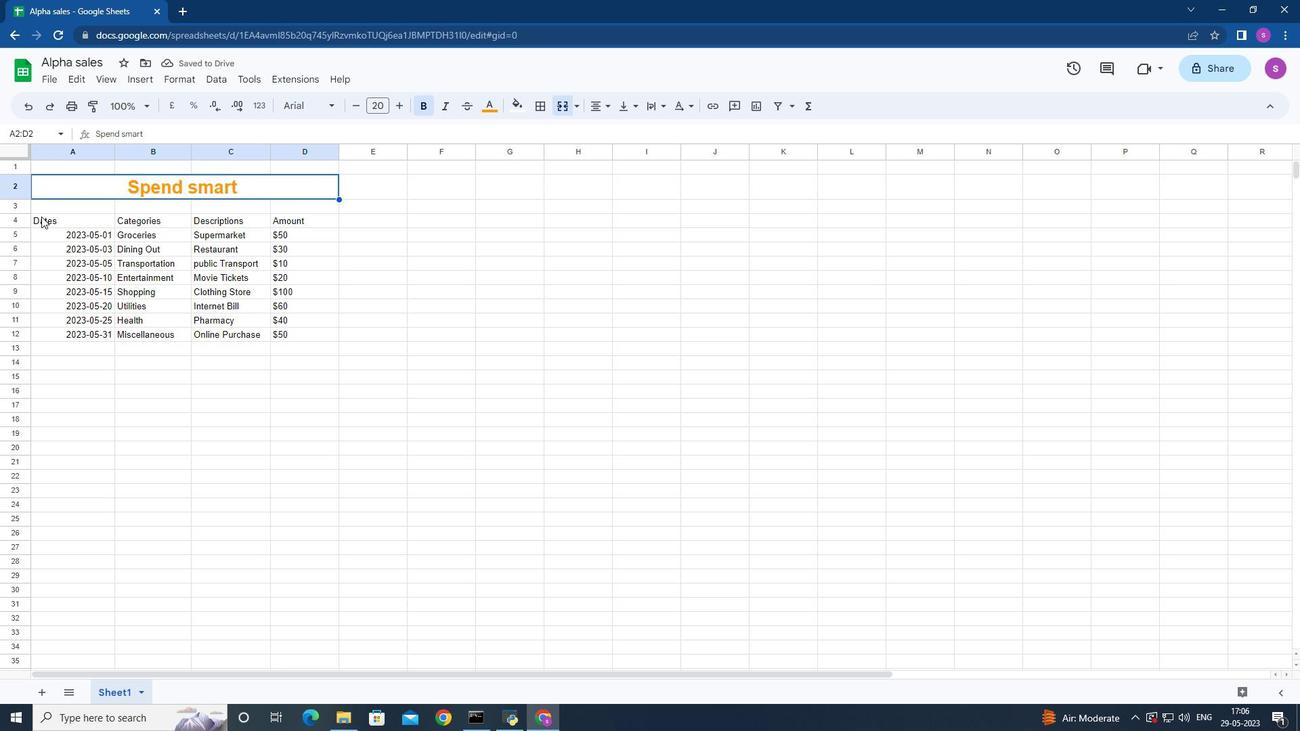 
Action: Mouse pressed left at (39, 214)
Screenshot: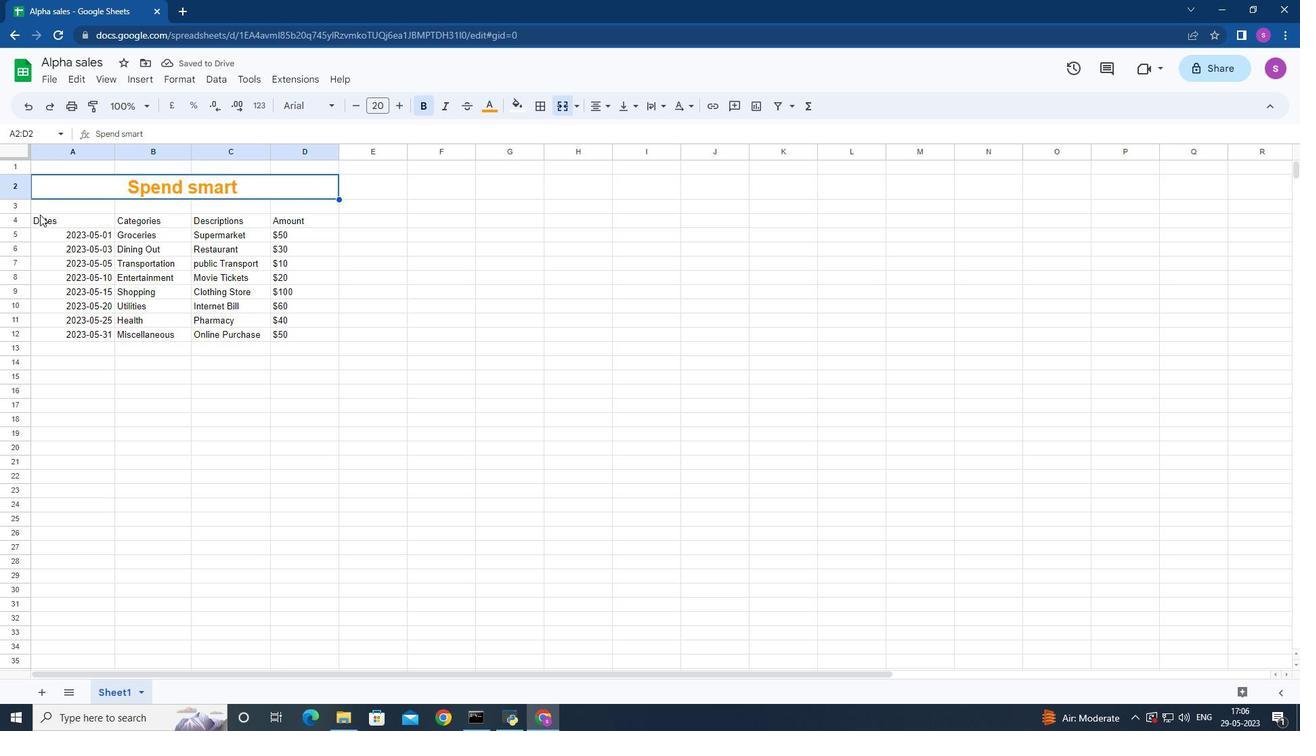 
Action: Mouse moved to (327, 105)
Screenshot: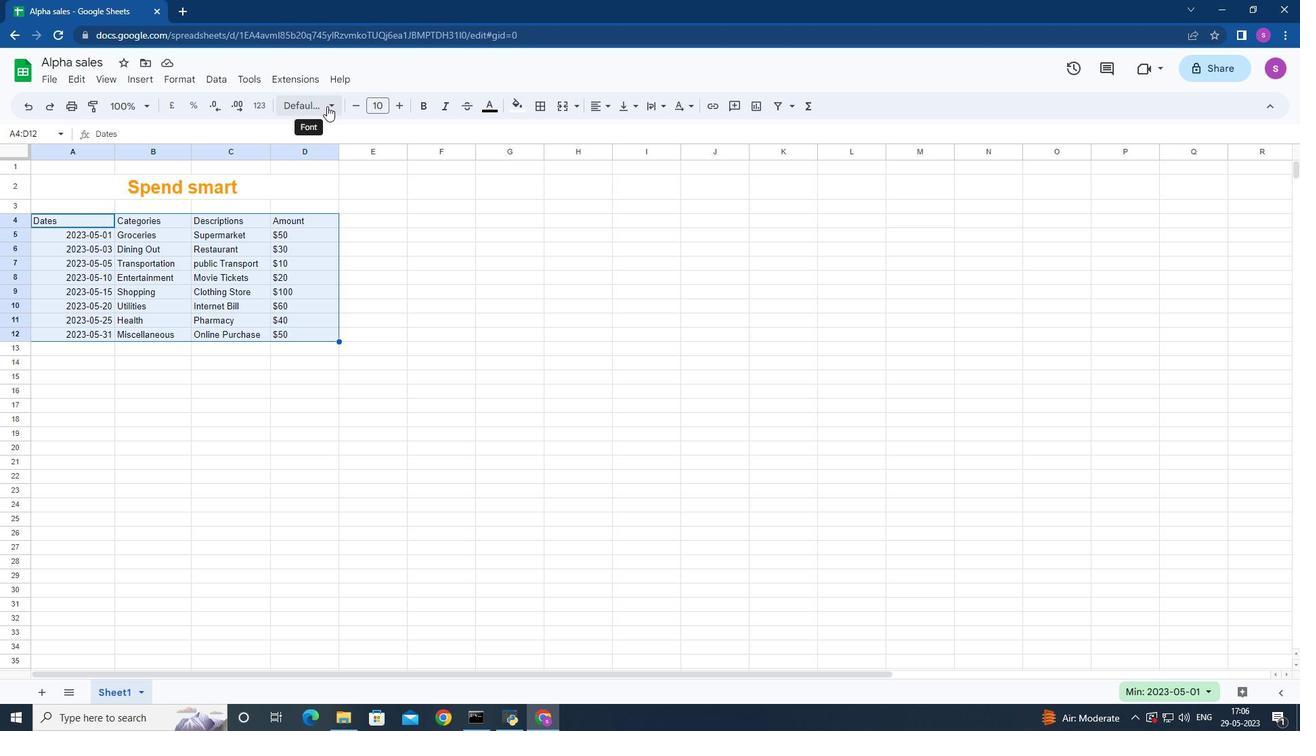 
Action: Mouse pressed left at (327, 105)
Screenshot: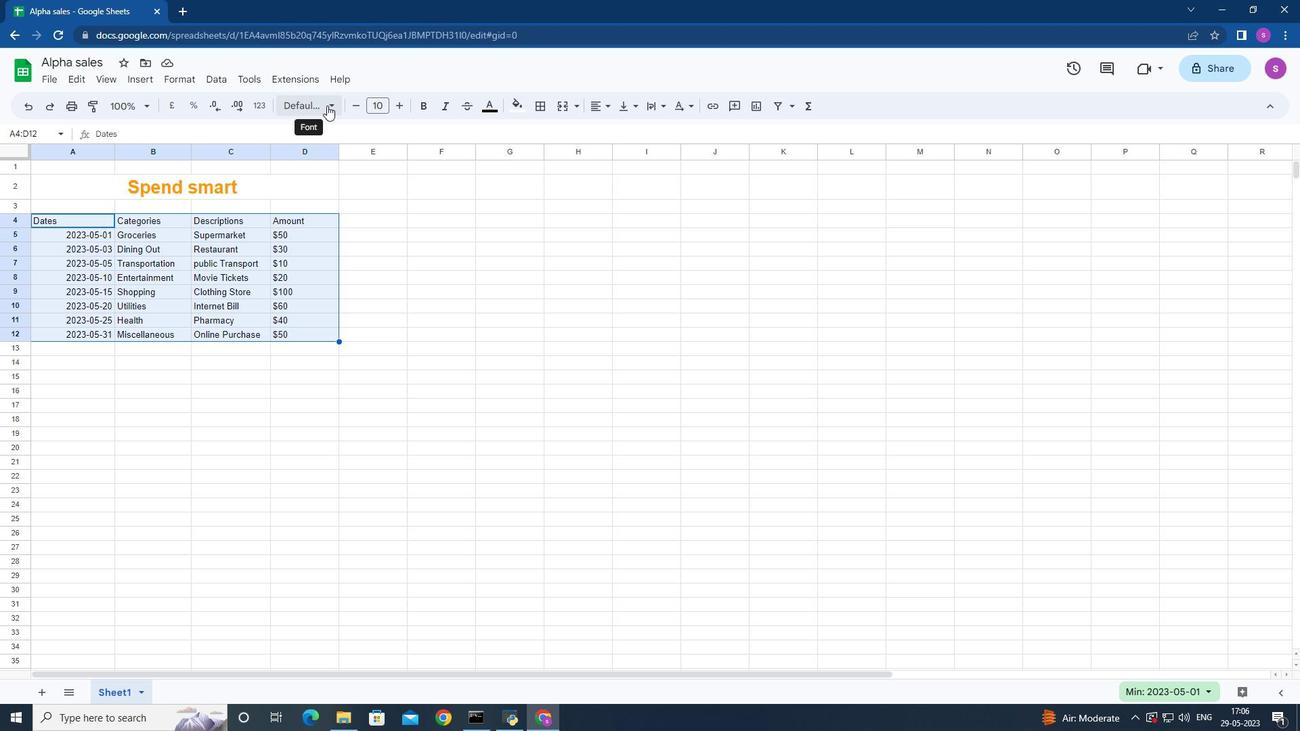 
Action: Mouse moved to (340, 386)
Screenshot: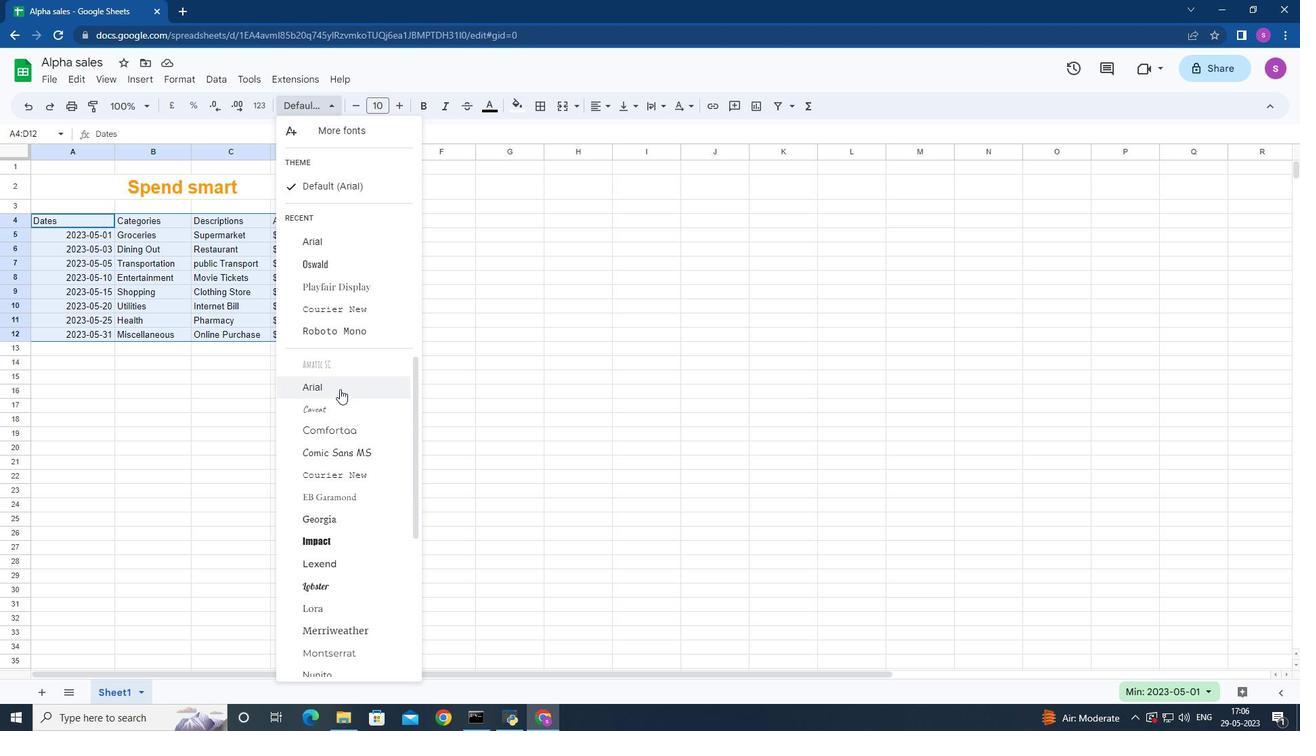 
Action: Mouse pressed left at (340, 386)
Screenshot: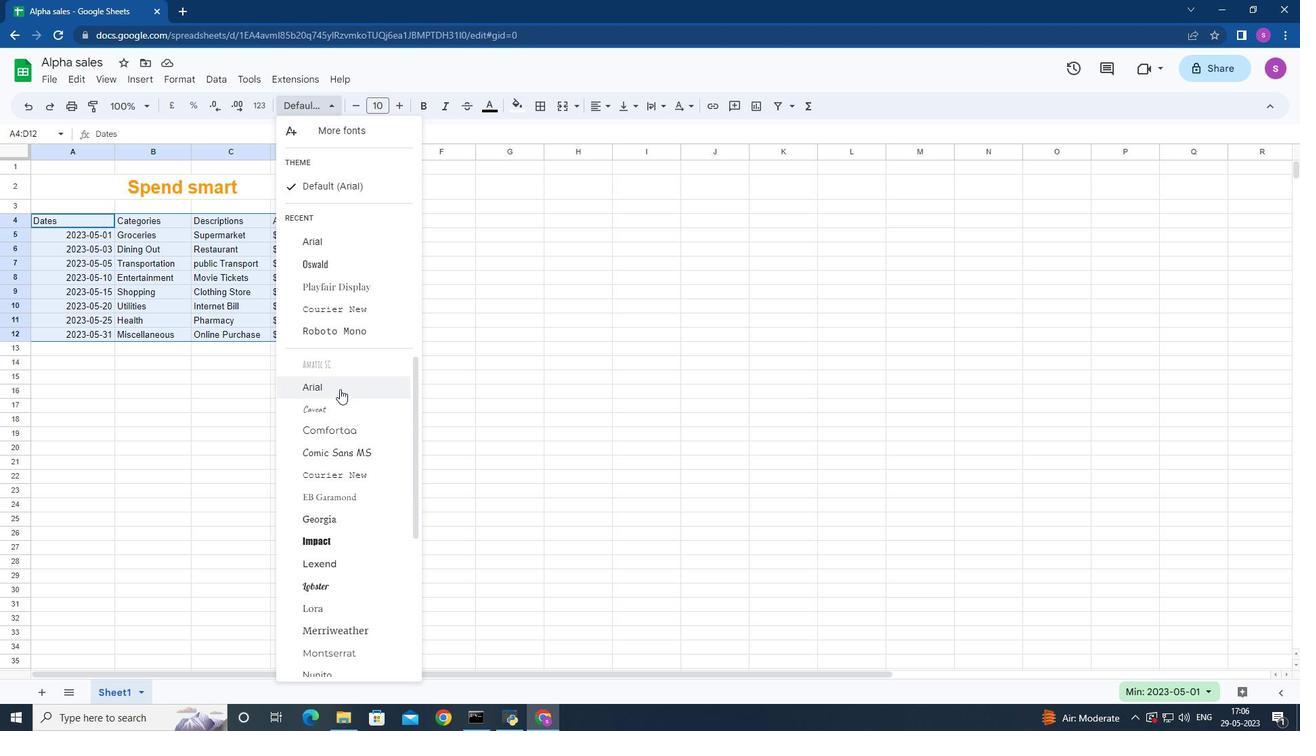 
Action: Mouse moved to (396, 105)
Screenshot: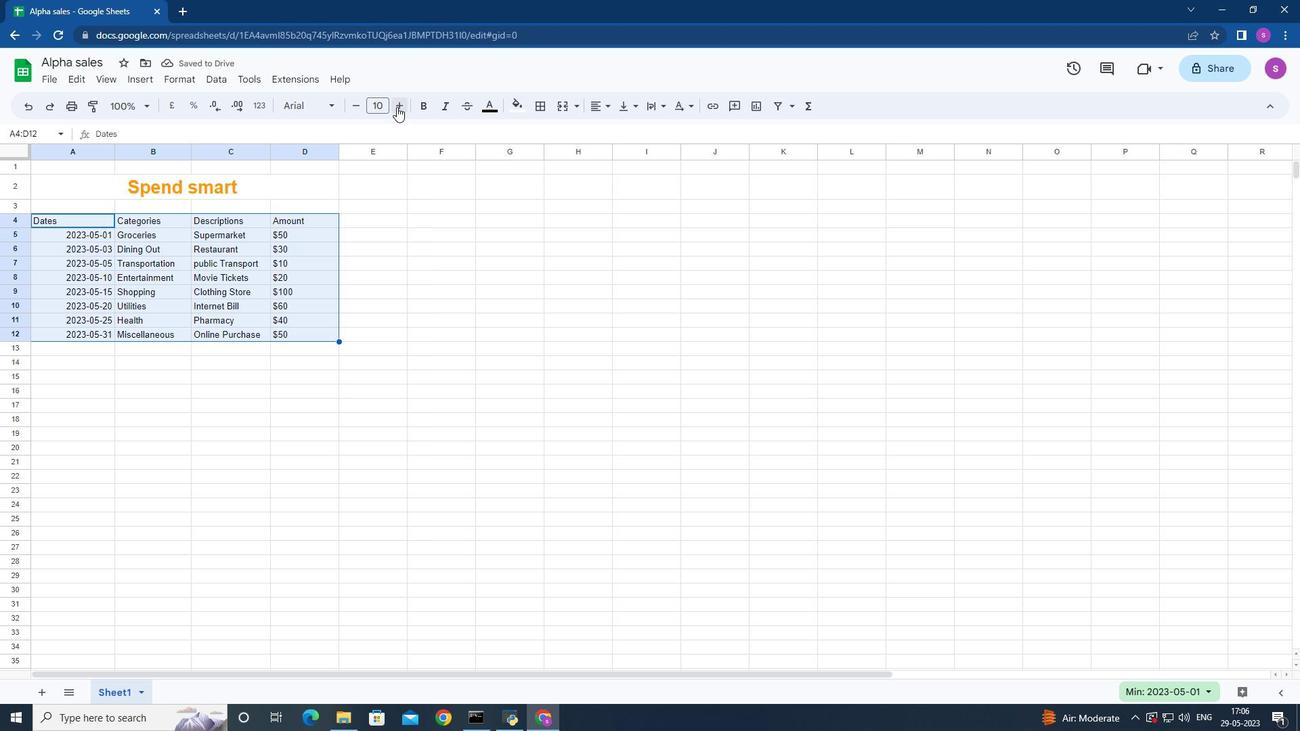 
Action: Mouse pressed left at (396, 105)
Screenshot: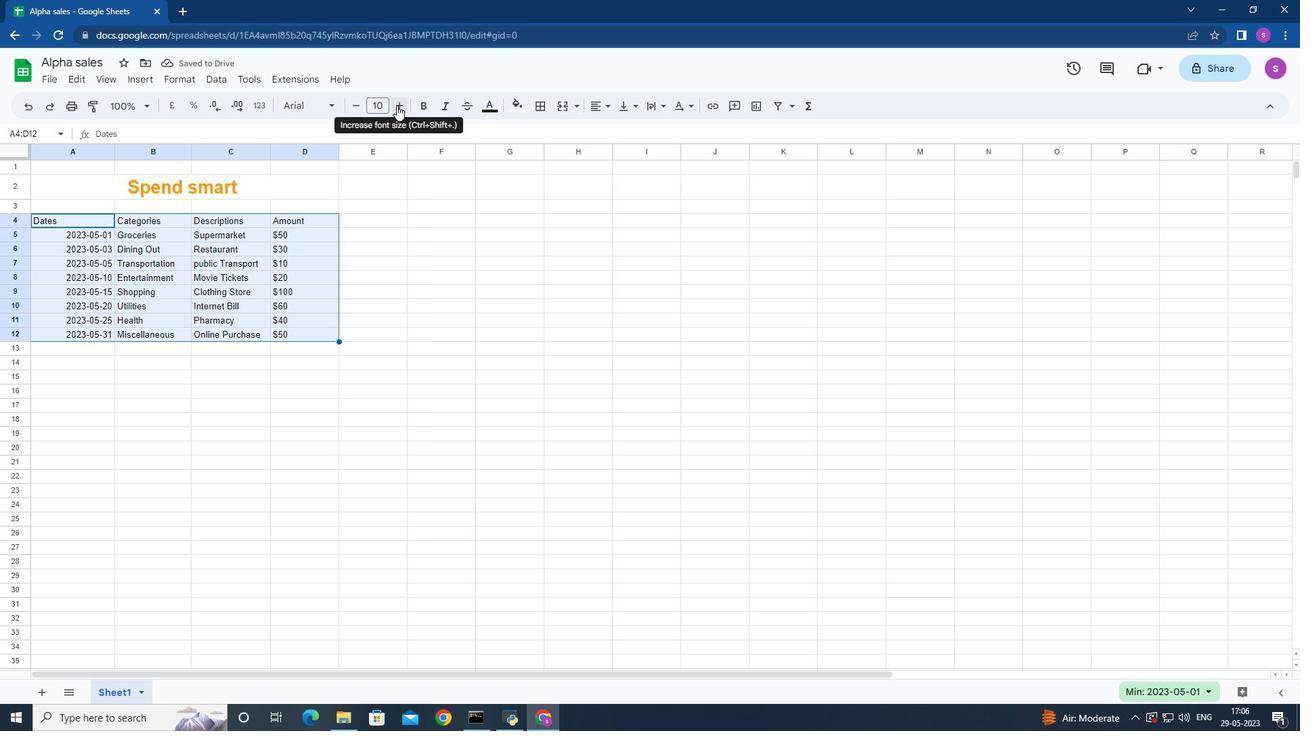 
Action: Mouse pressed left at (396, 105)
Screenshot: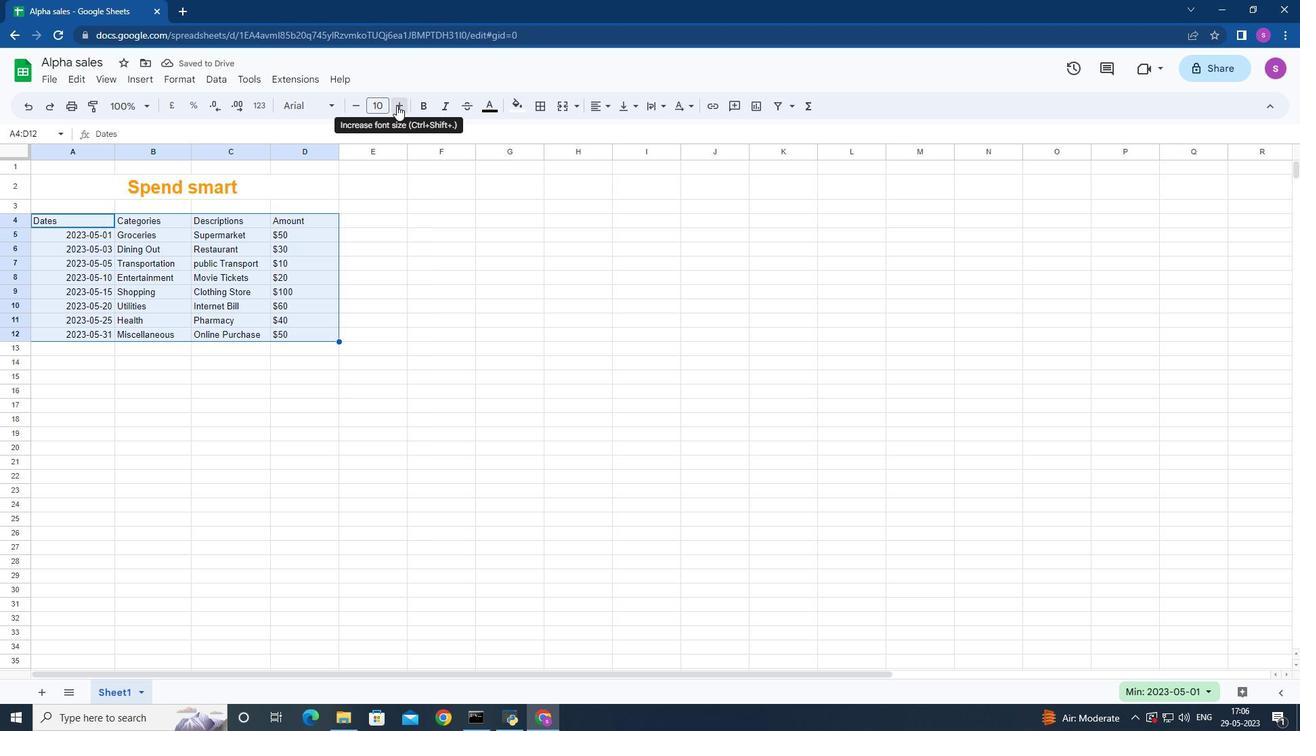 
Action: Mouse moved to (396, 105)
Screenshot: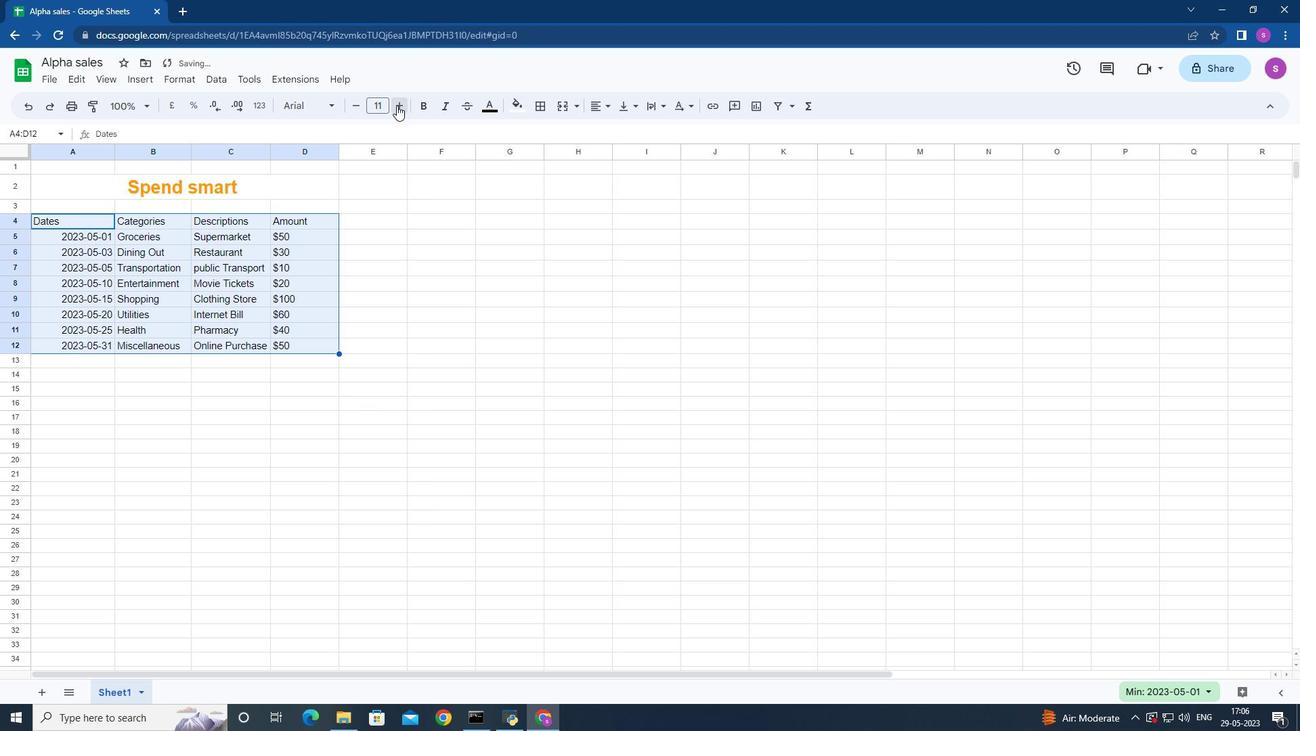 
Action: Mouse pressed left at (396, 105)
Screenshot: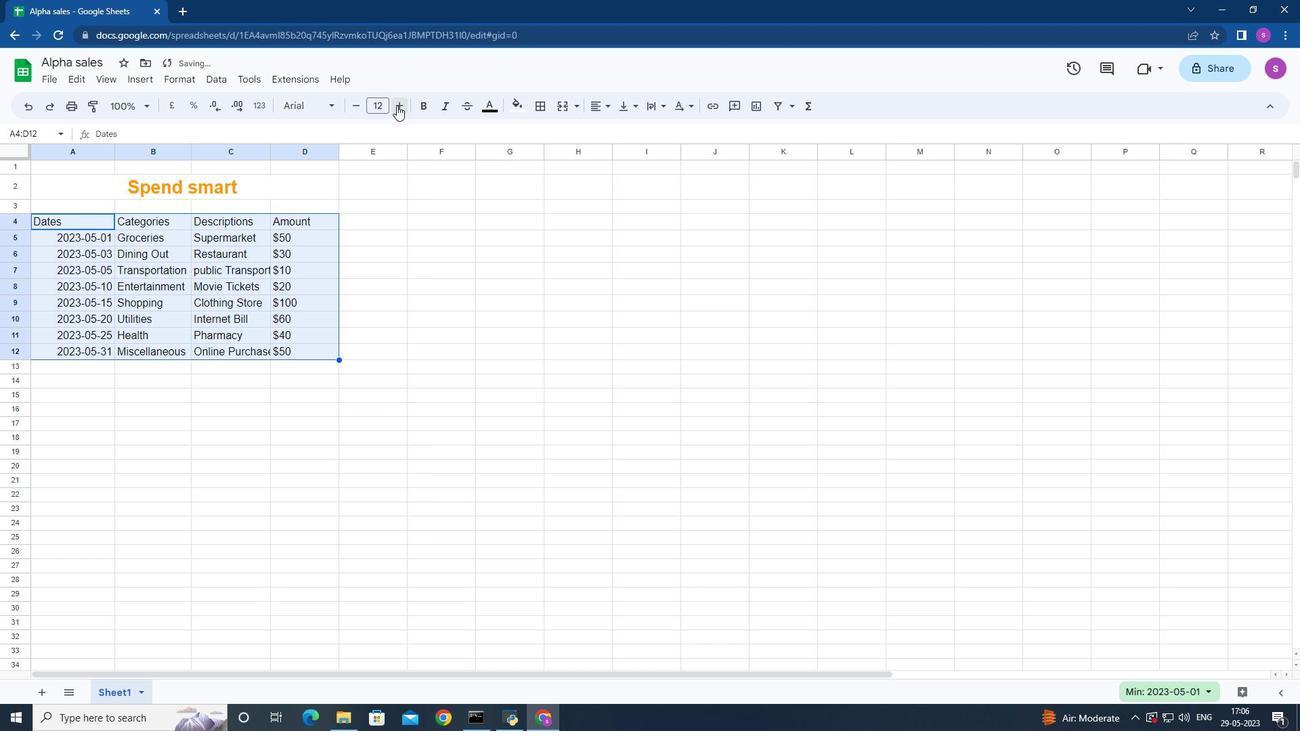 
Action: Mouse moved to (356, 109)
Screenshot: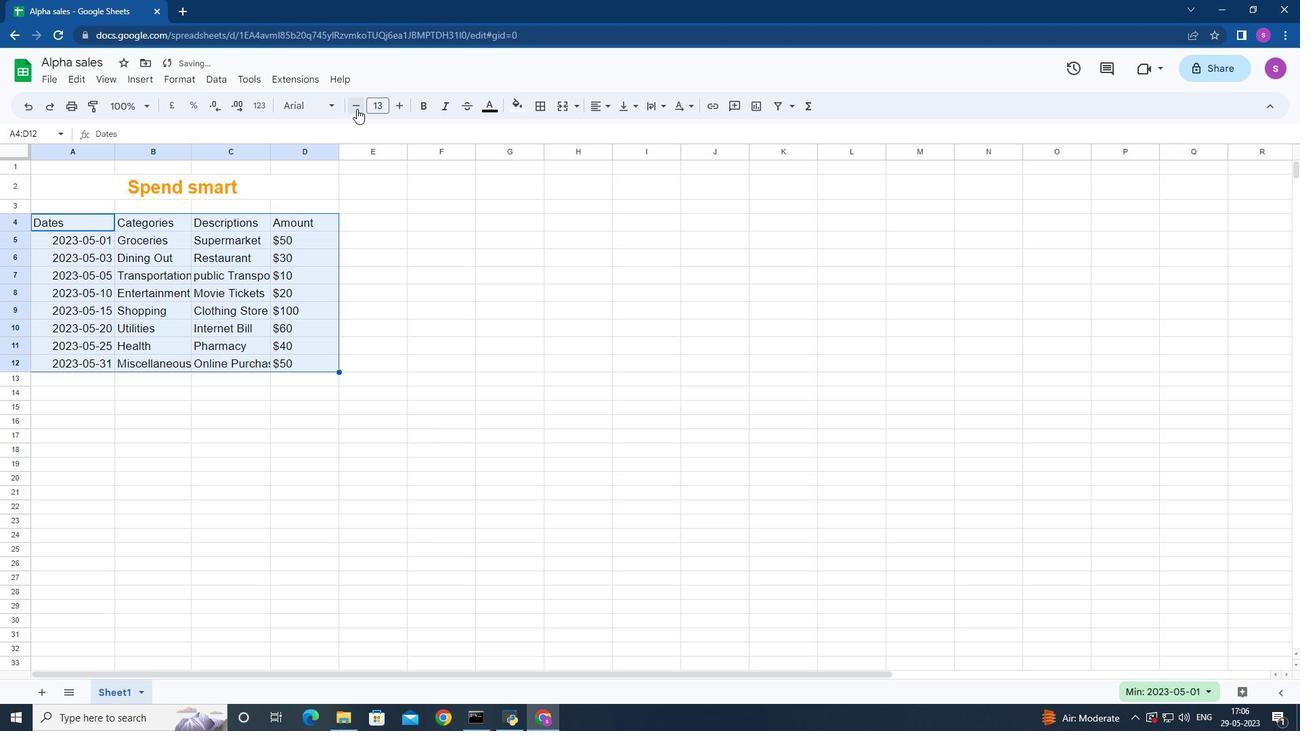 
Action: Mouse pressed left at (356, 109)
Screenshot: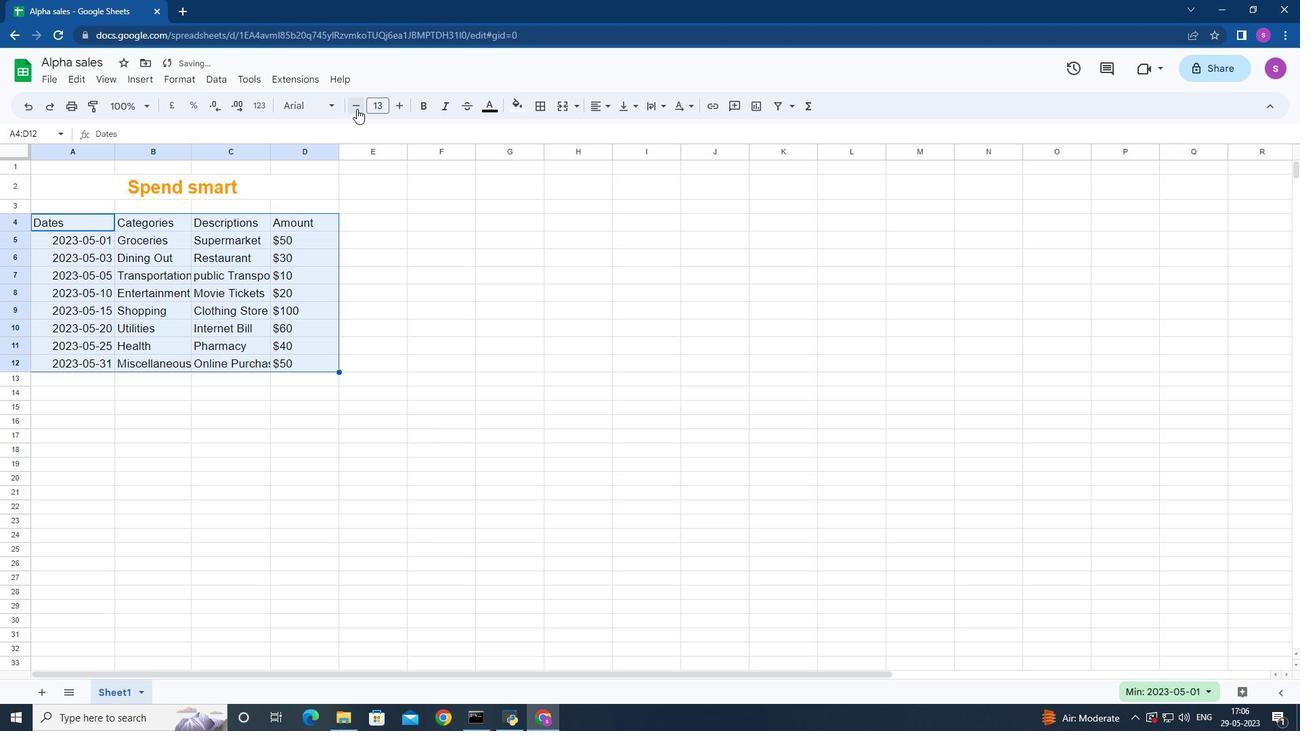 
Action: Mouse moved to (417, 109)
Screenshot: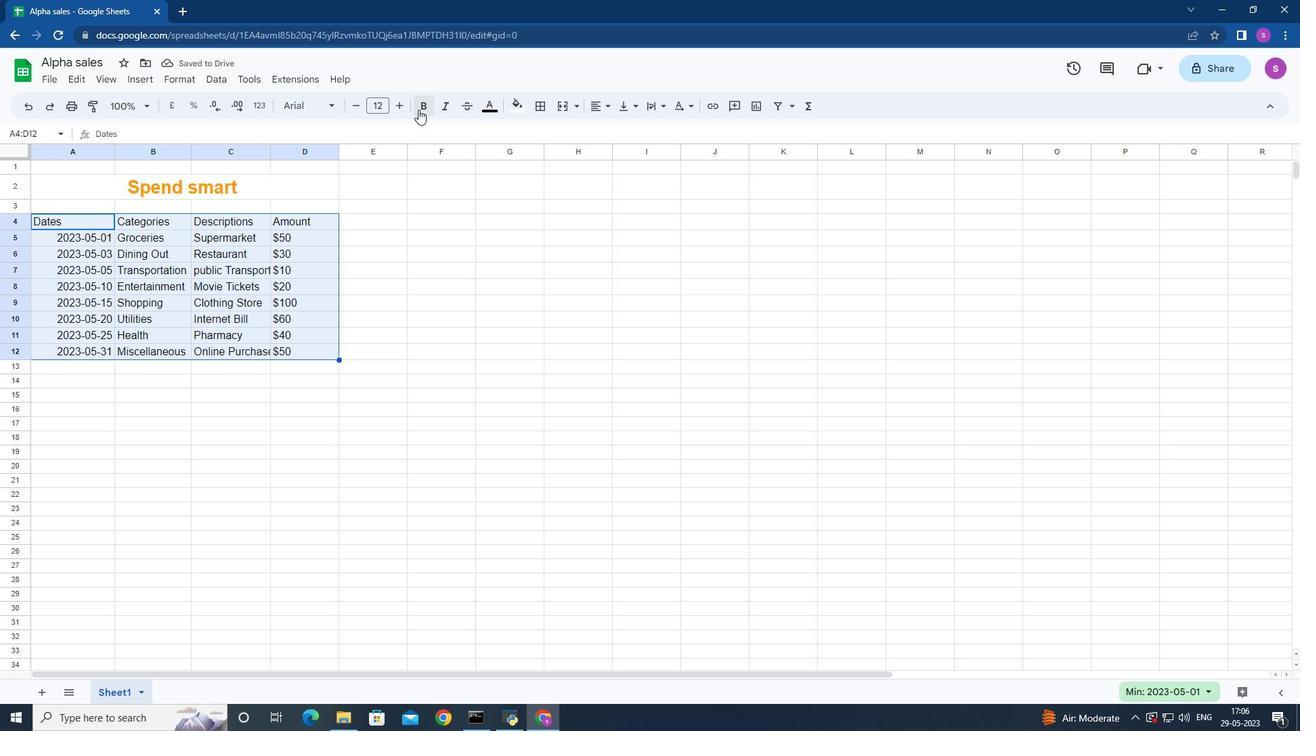 
Action: Mouse pressed left at (417, 109)
Screenshot: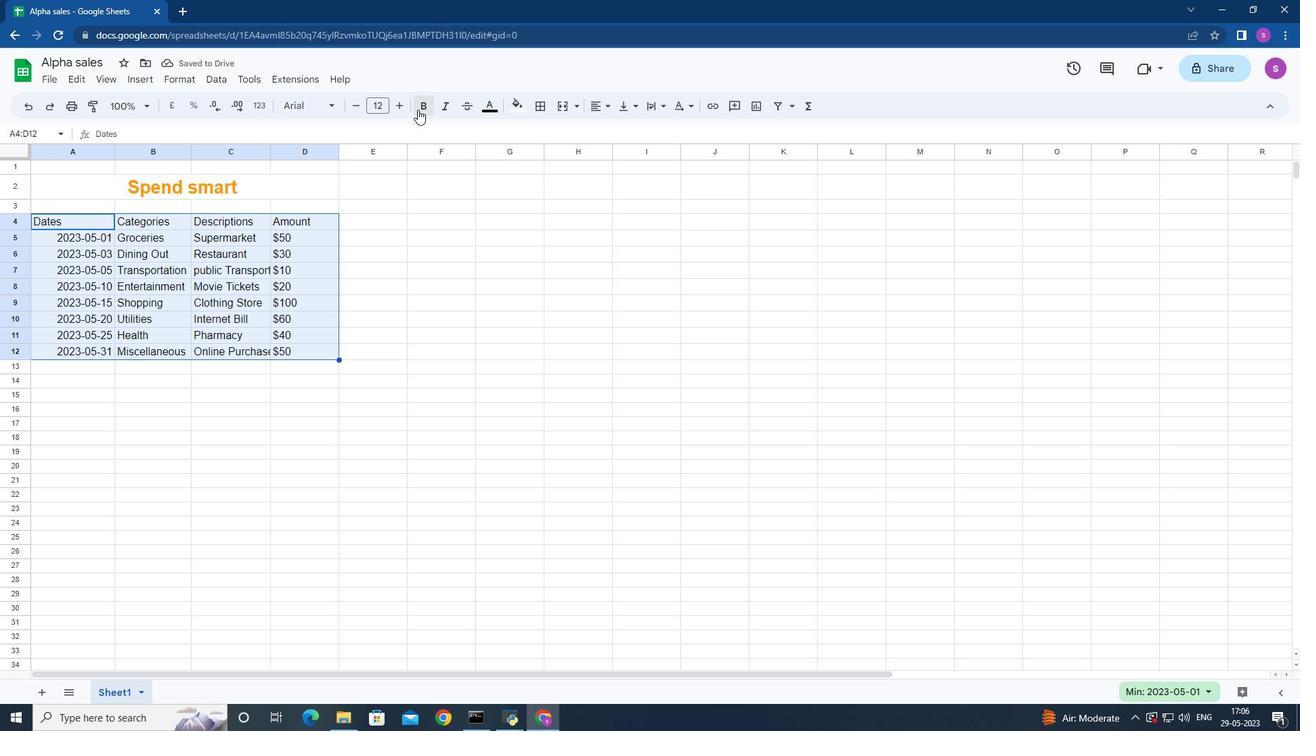 
Action: Mouse moved to (602, 109)
Screenshot: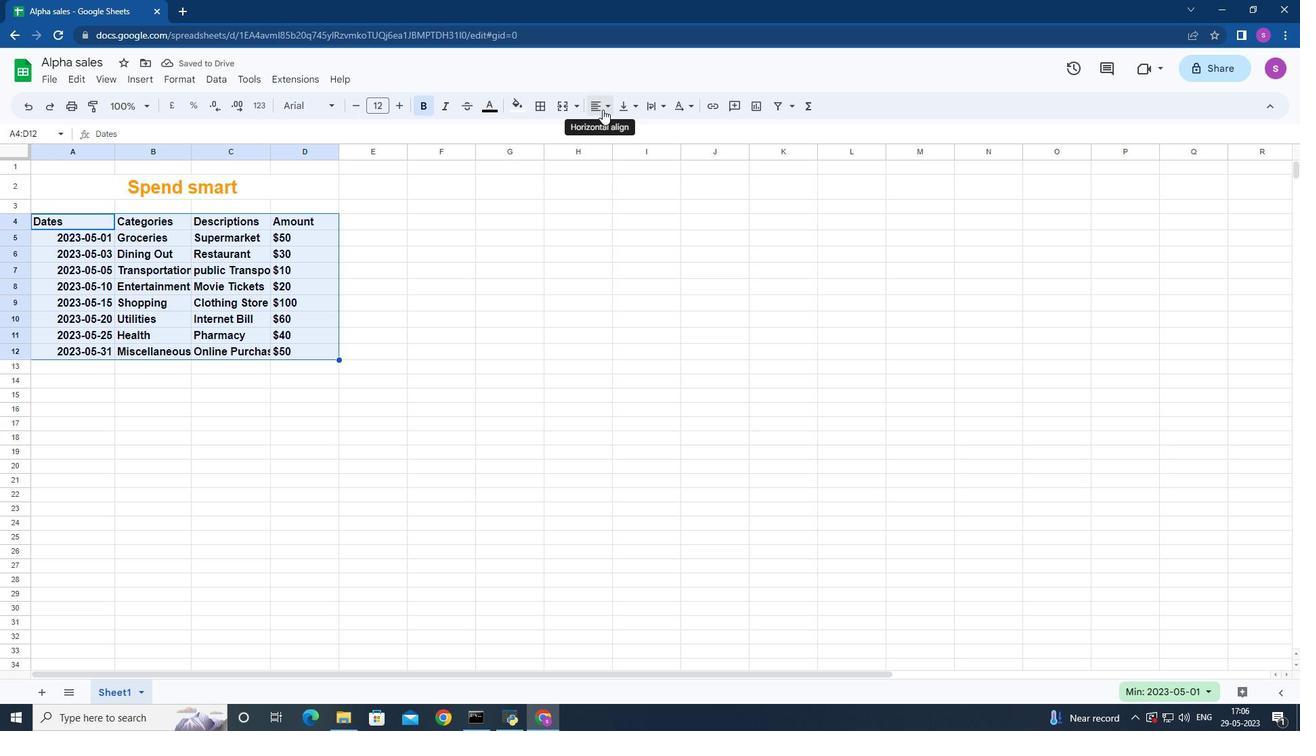 
Action: Mouse pressed left at (602, 109)
Screenshot: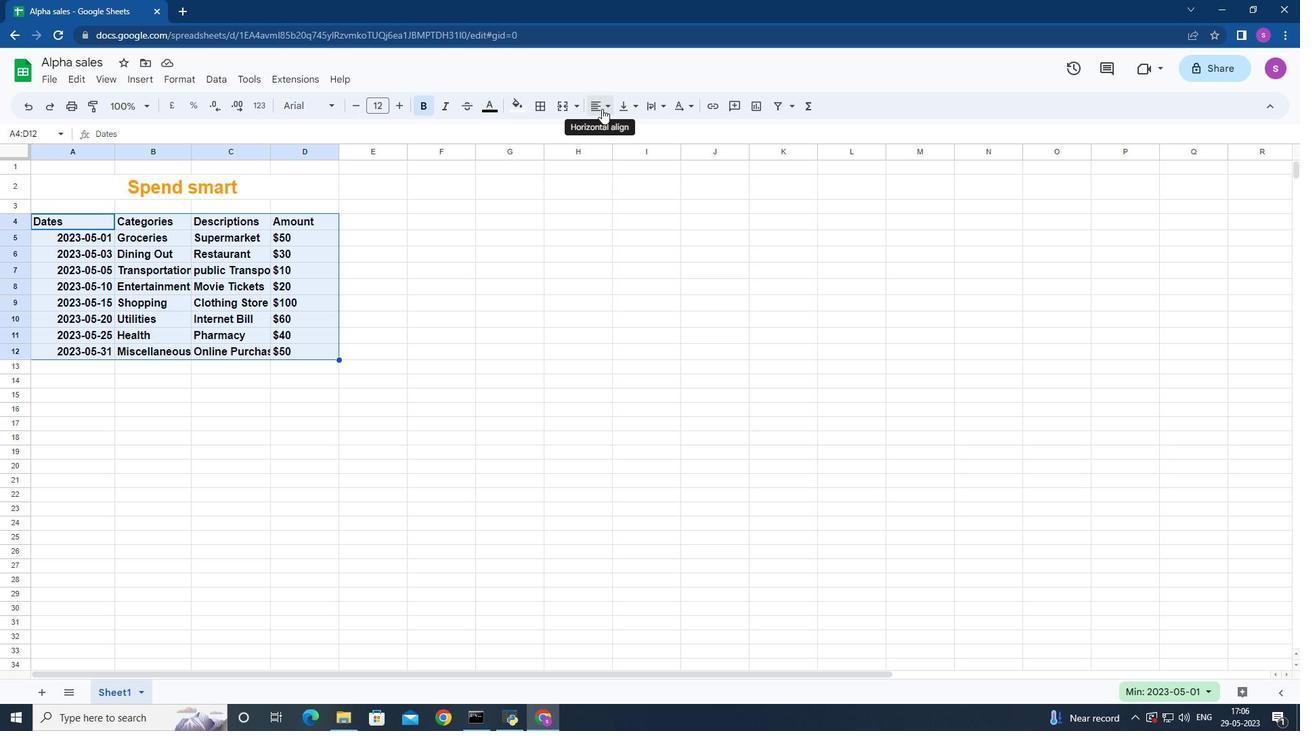 
Action: Mouse moved to (639, 133)
Screenshot: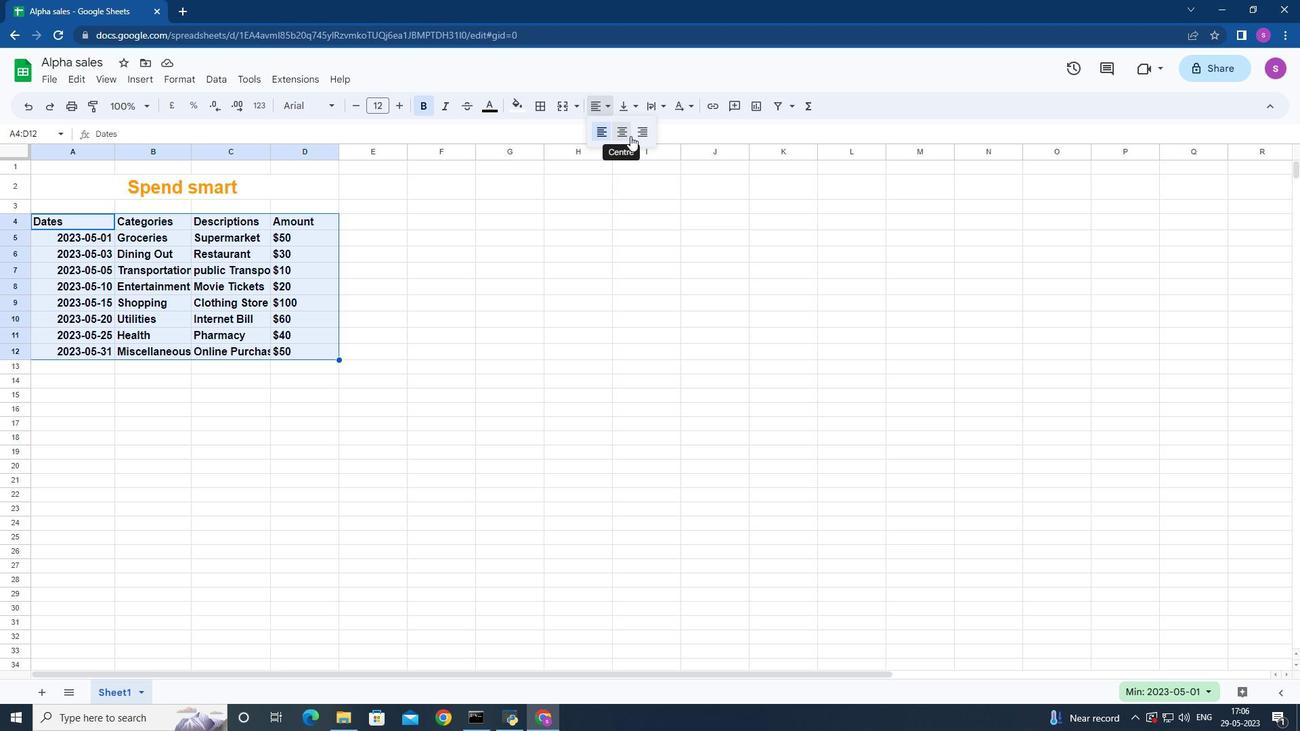 
Action: Mouse pressed left at (639, 133)
Screenshot: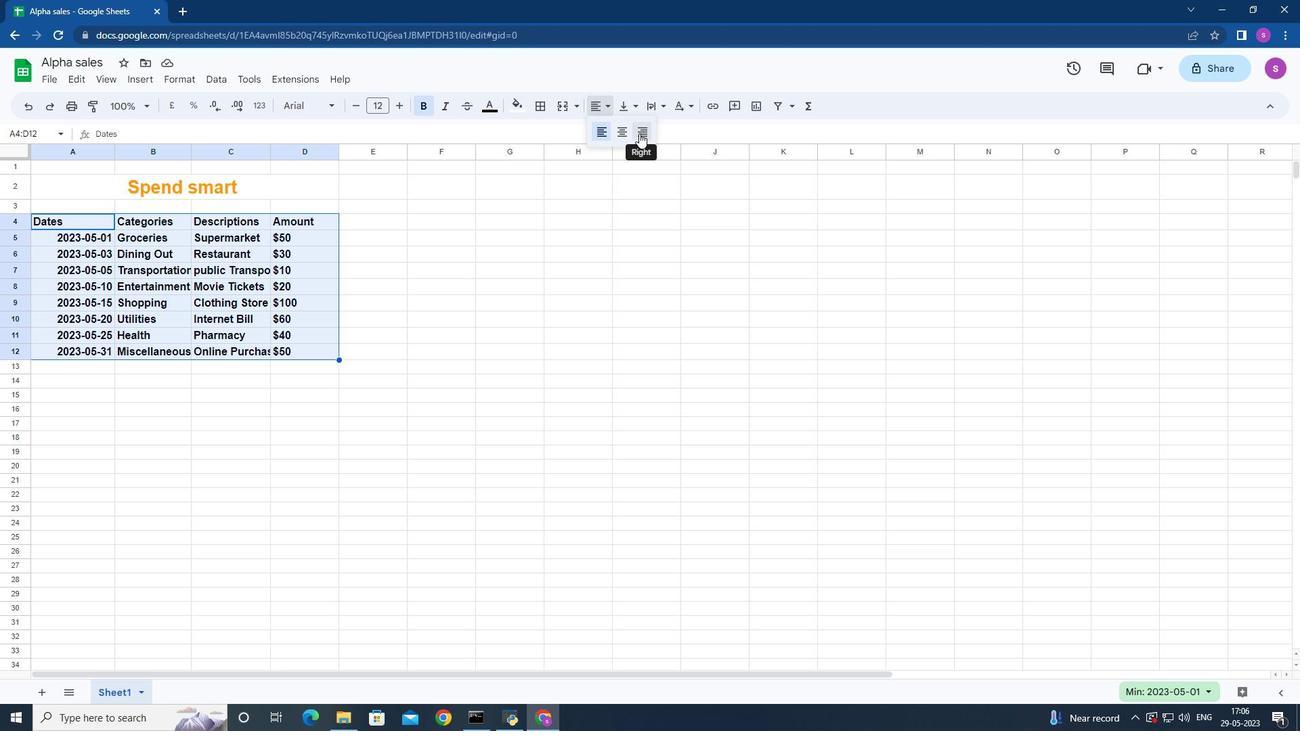 
Action: Mouse moved to (114, 187)
Screenshot: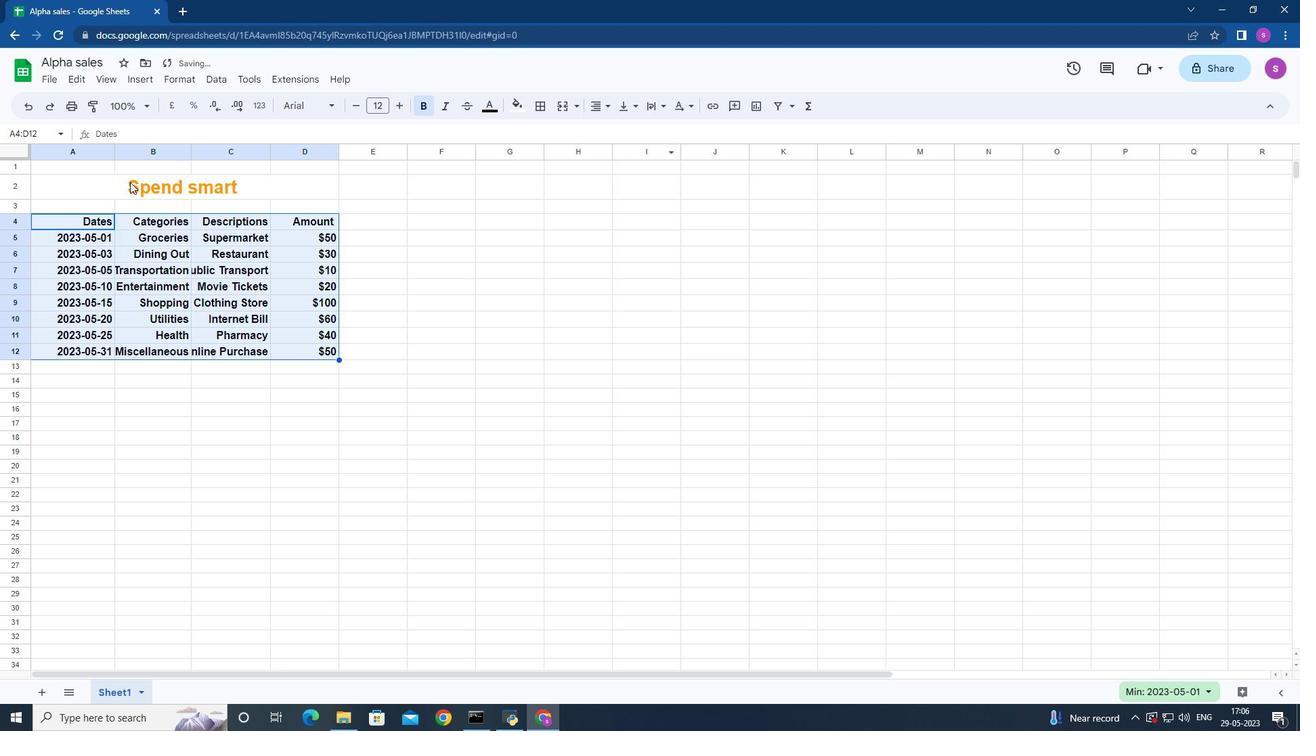 
Action: Mouse pressed left at (114, 187)
Screenshot: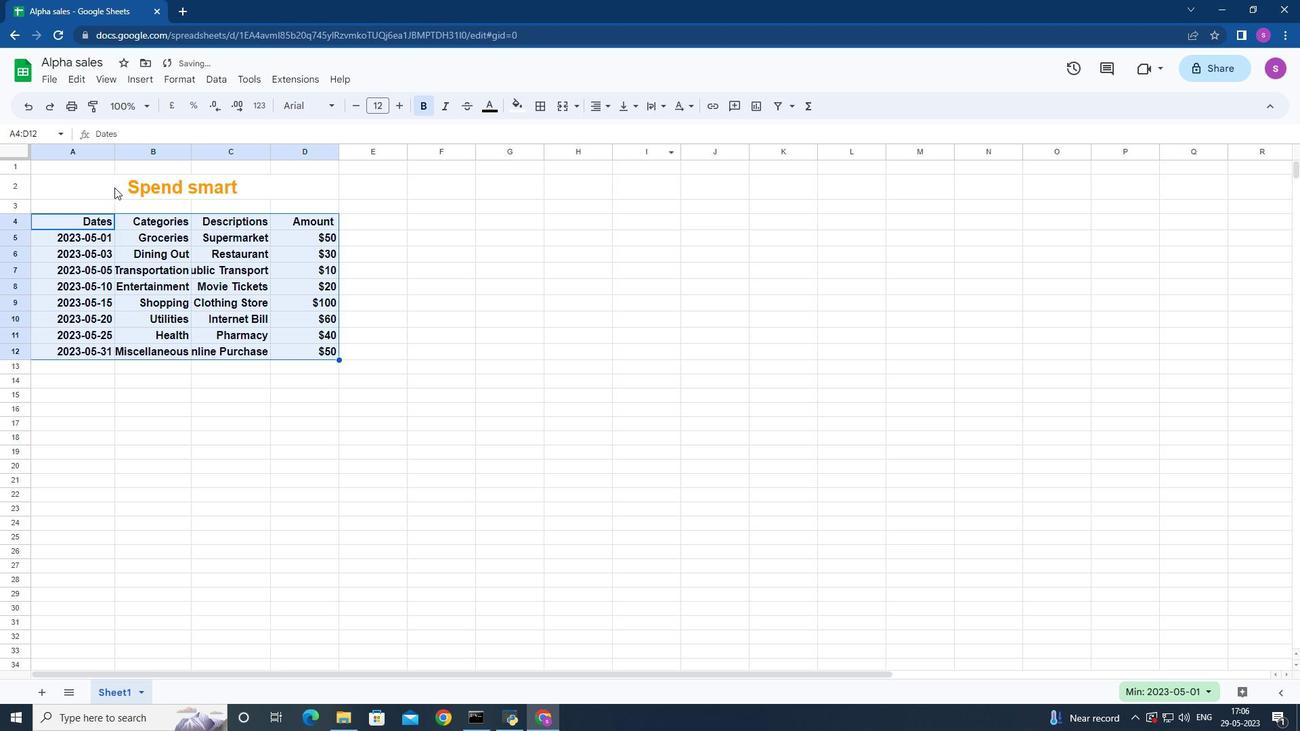 
Action: Mouse moved to (606, 111)
Screenshot: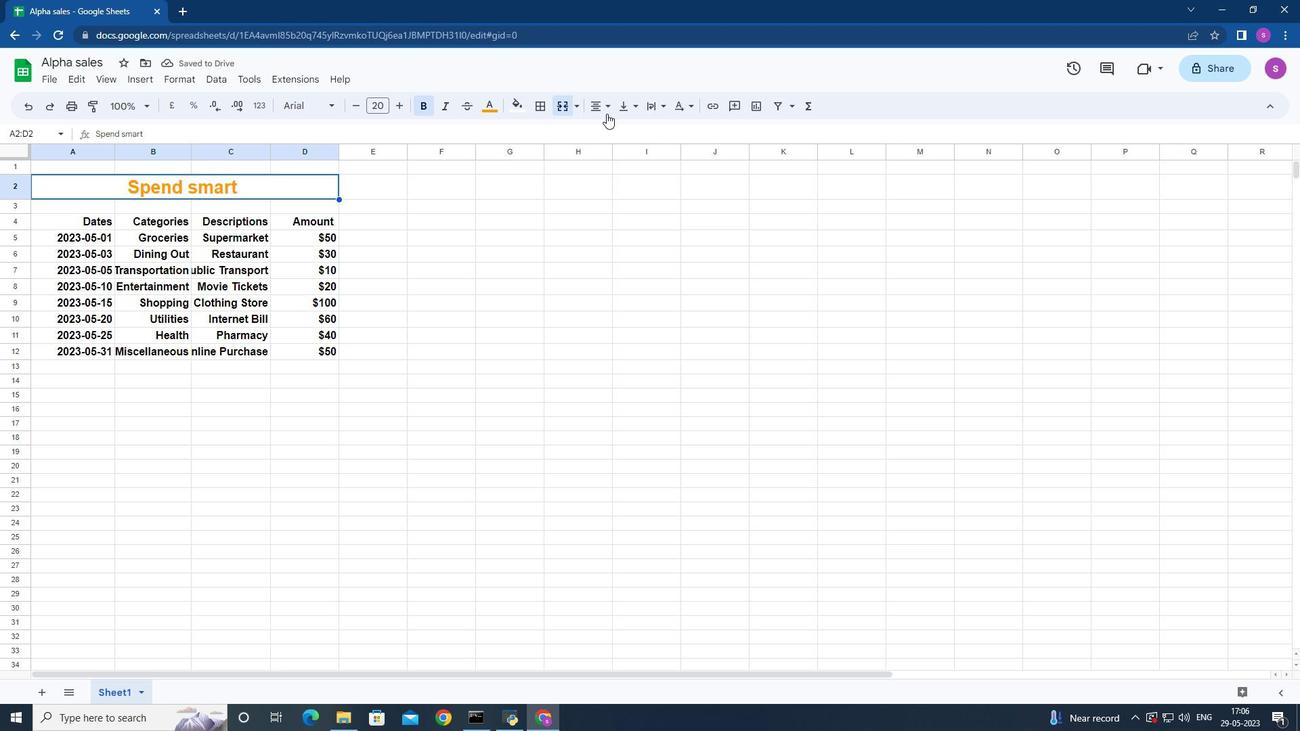 
Action: Mouse pressed left at (606, 111)
Screenshot: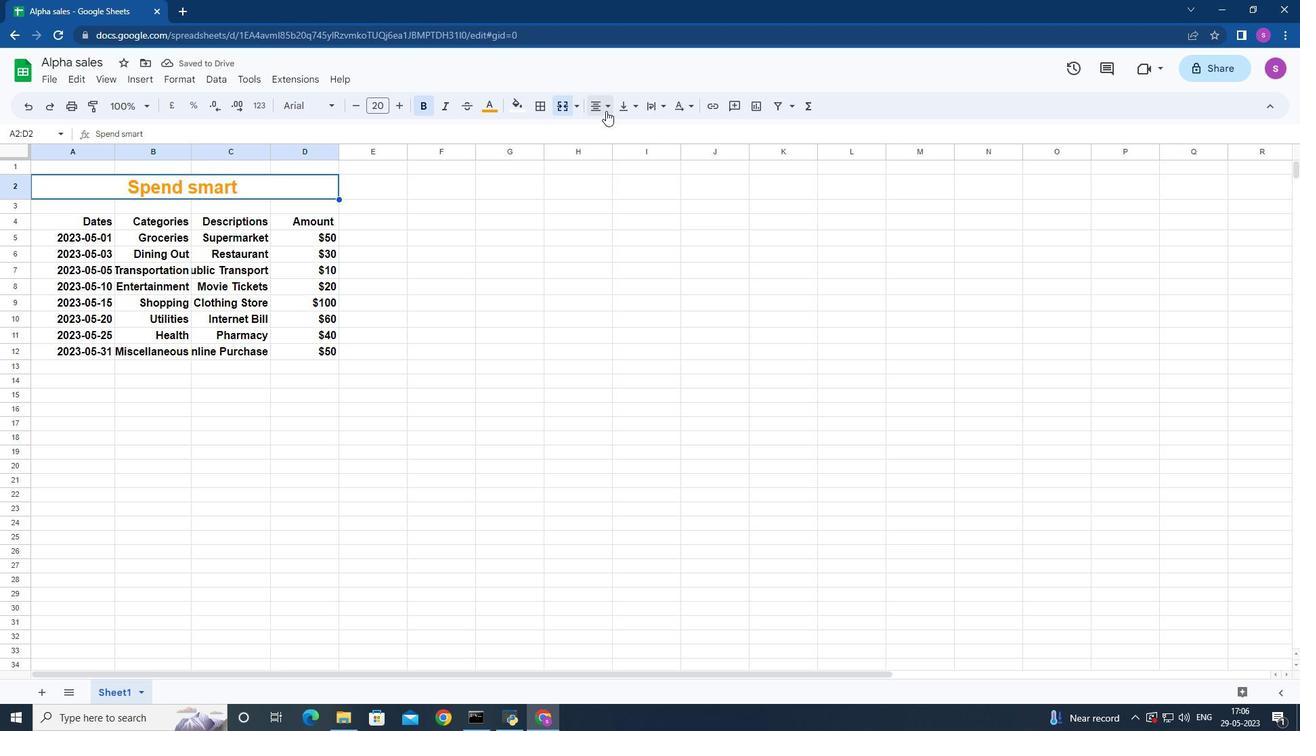 
Action: Mouse moved to (640, 134)
Screenshot: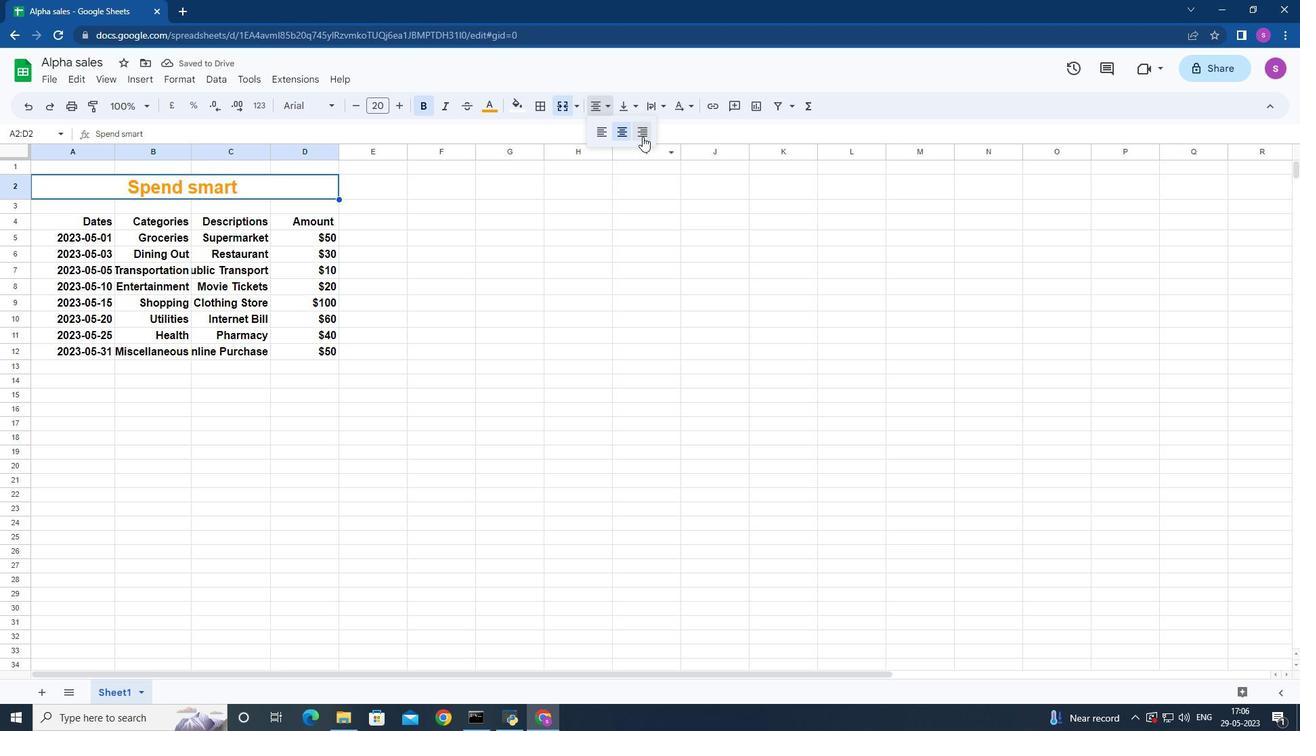 
Action: Mouse pressed left at (640, 134)
Screenshot: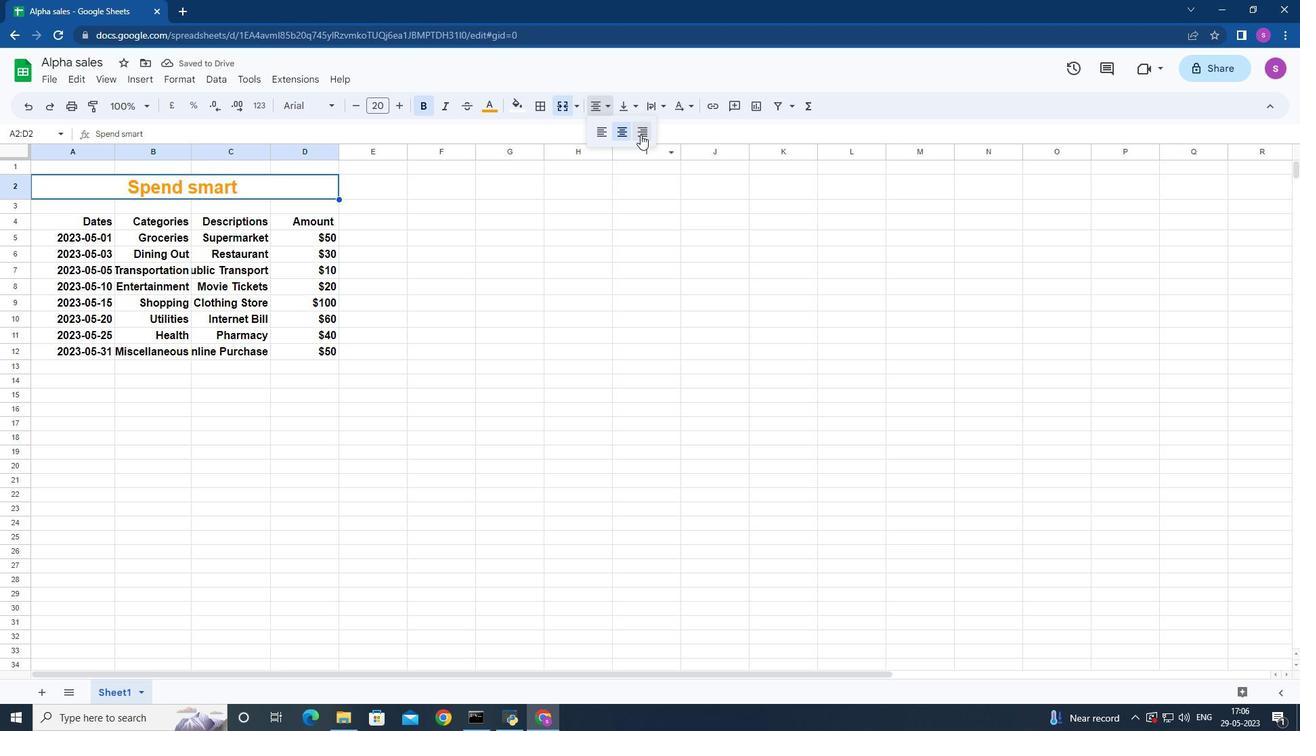 
Action: Mouse moved to (392, 299)
Screenshot: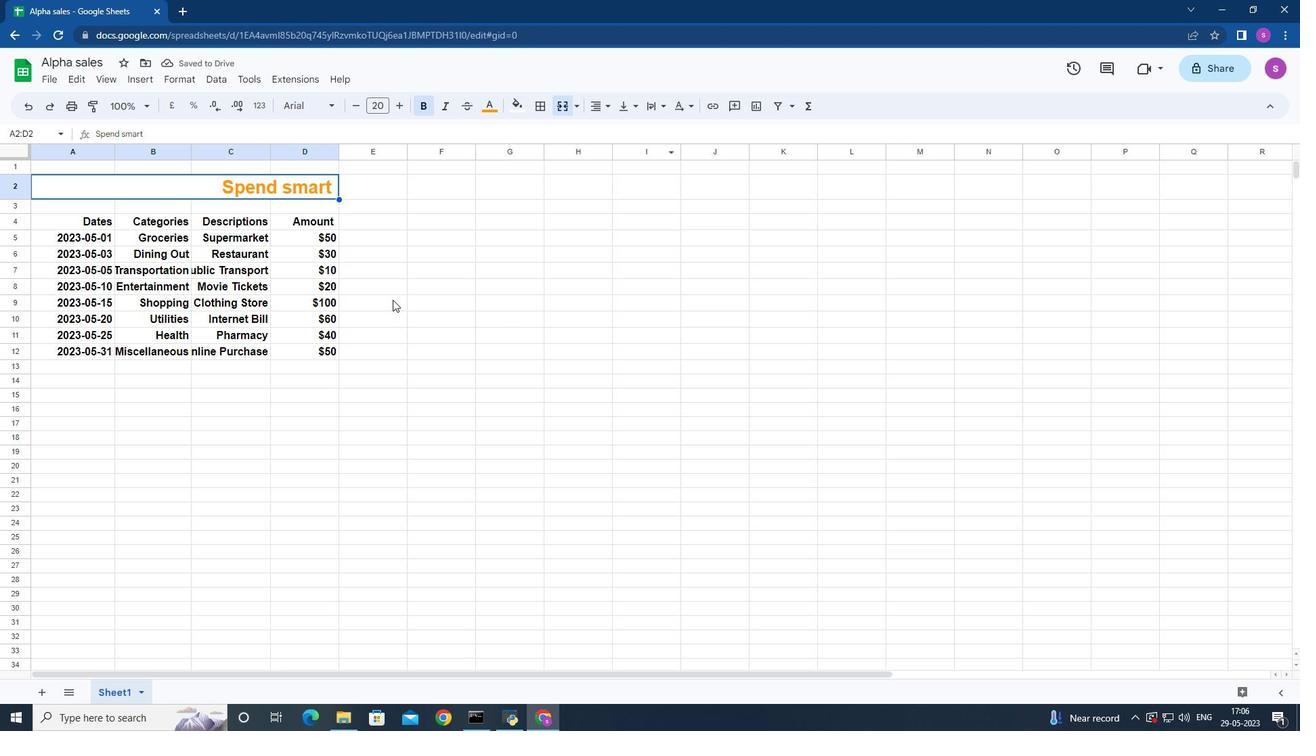 
Action: Mouse scrolled (392, 298) with delta (0, 0)
Screenshot: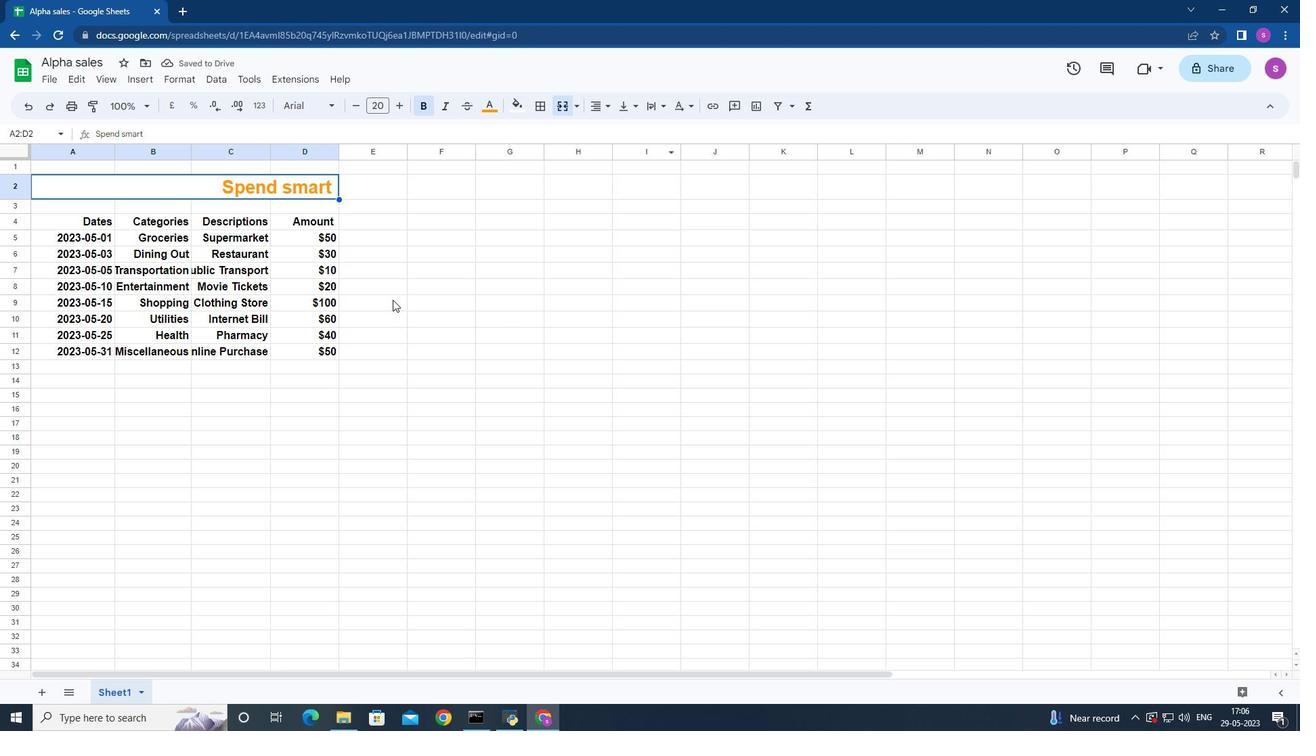 
Action: Mouse moved to (392, 301)
Screenshot: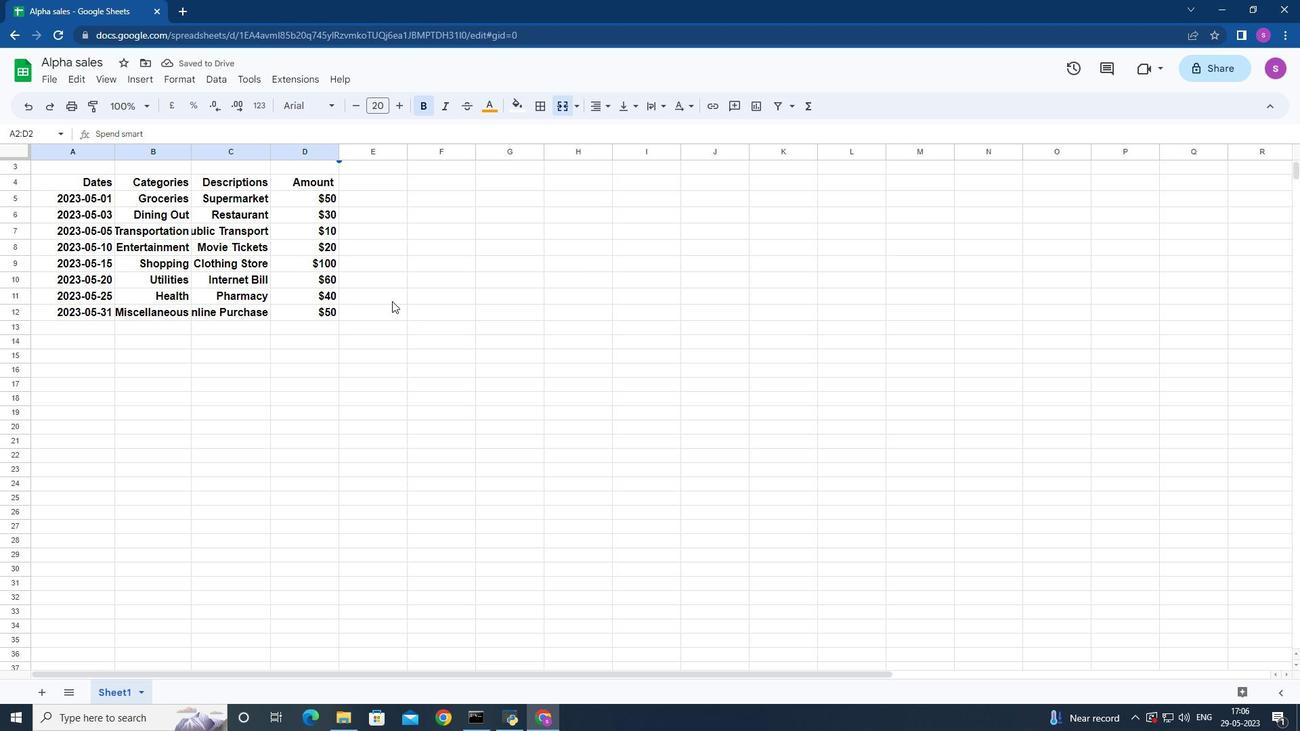 
Action: Mouse scrolled (392, 302) with delta (0, 0)
Screenshot: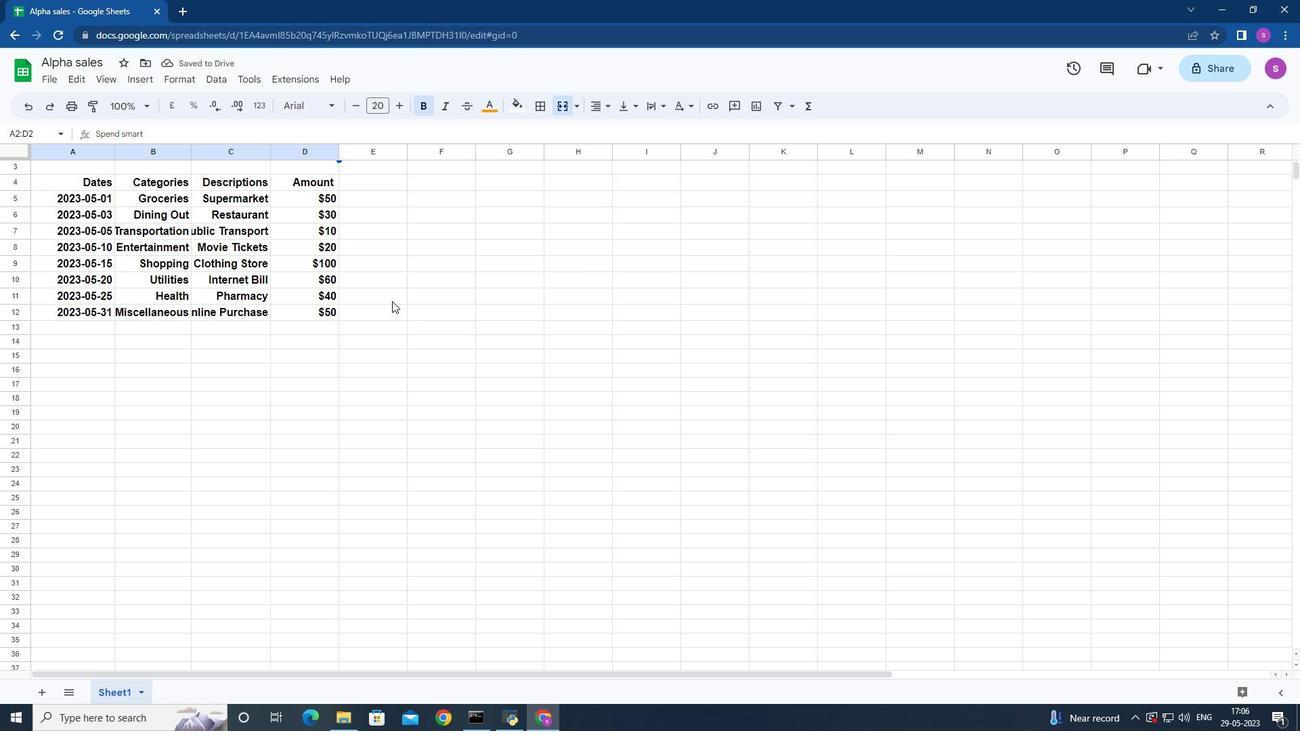 
Action: Mouse scrolled (392, 302) with delta (0, 0)
Screenshot: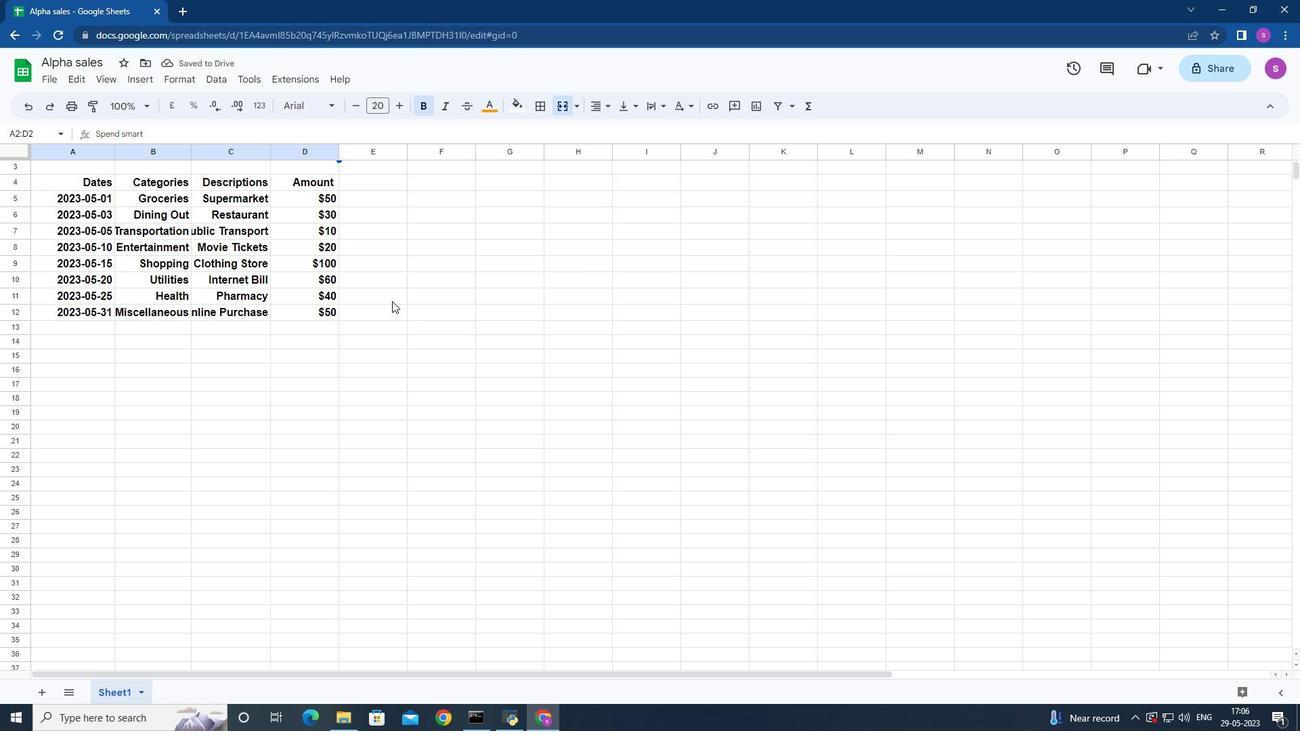 
Action: Mouse scrolled (392, 302) with delta (0, 0)
Screenshot: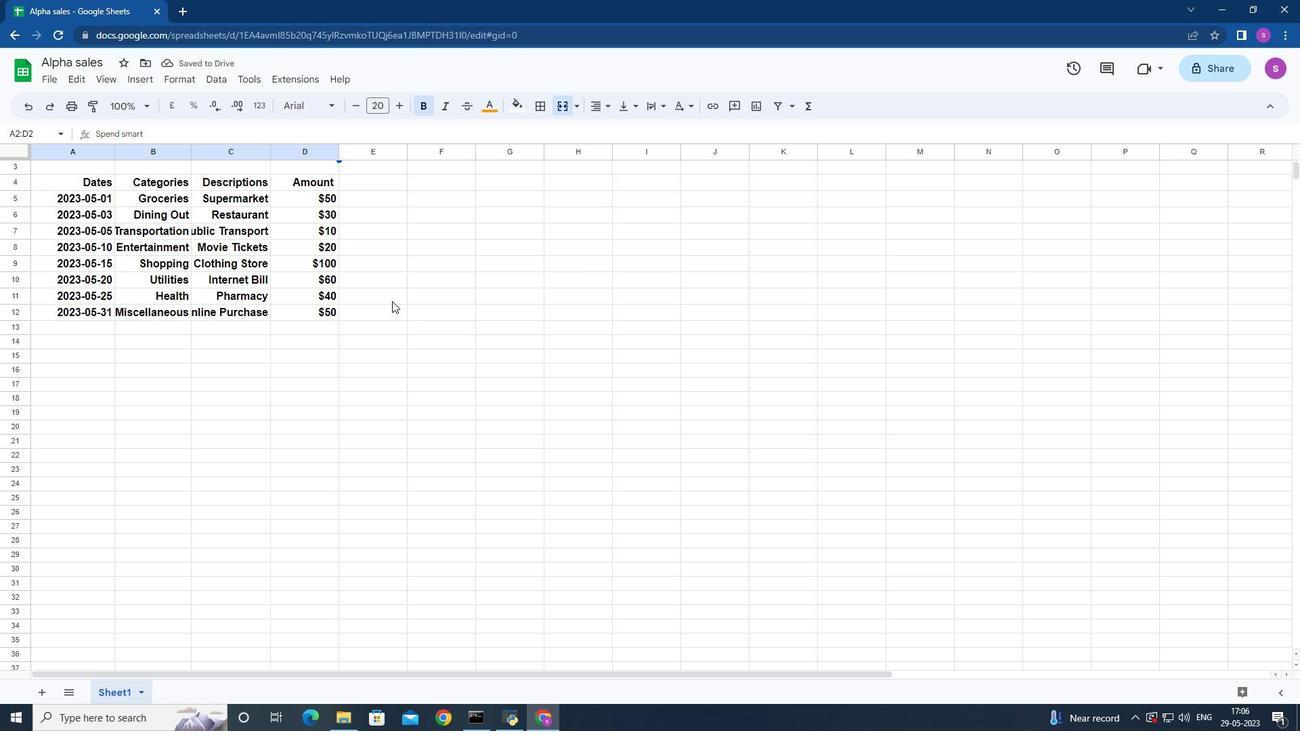 
Action: Mouse moved to (405, 301)
Screenshot: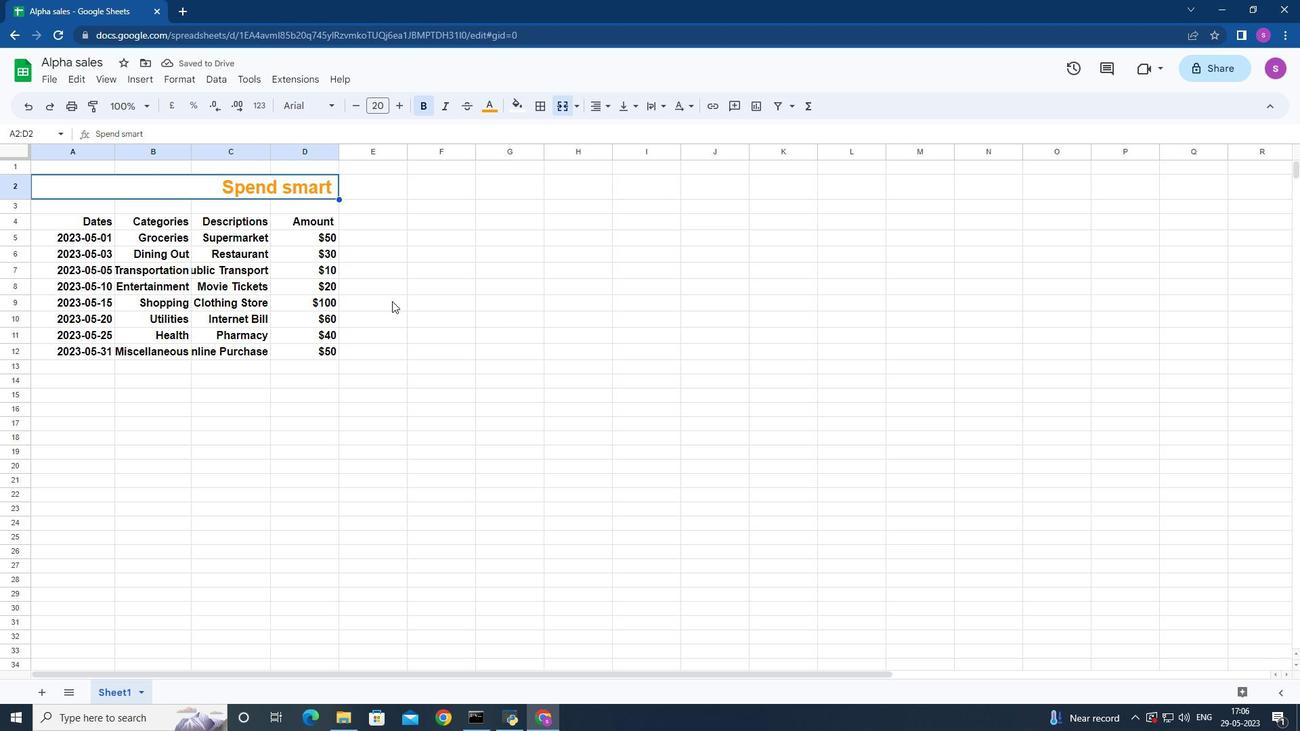 
